 Task: In the  document Angkorwat.epub Add page color 'Olive'Olive . Insert watermark . Insert watermark  Relience Apply Font Style in watermark Nunito; font size  111 and place the watermark  Diagonally 
Action: Mouse moved to (49, 75)
Screenshot: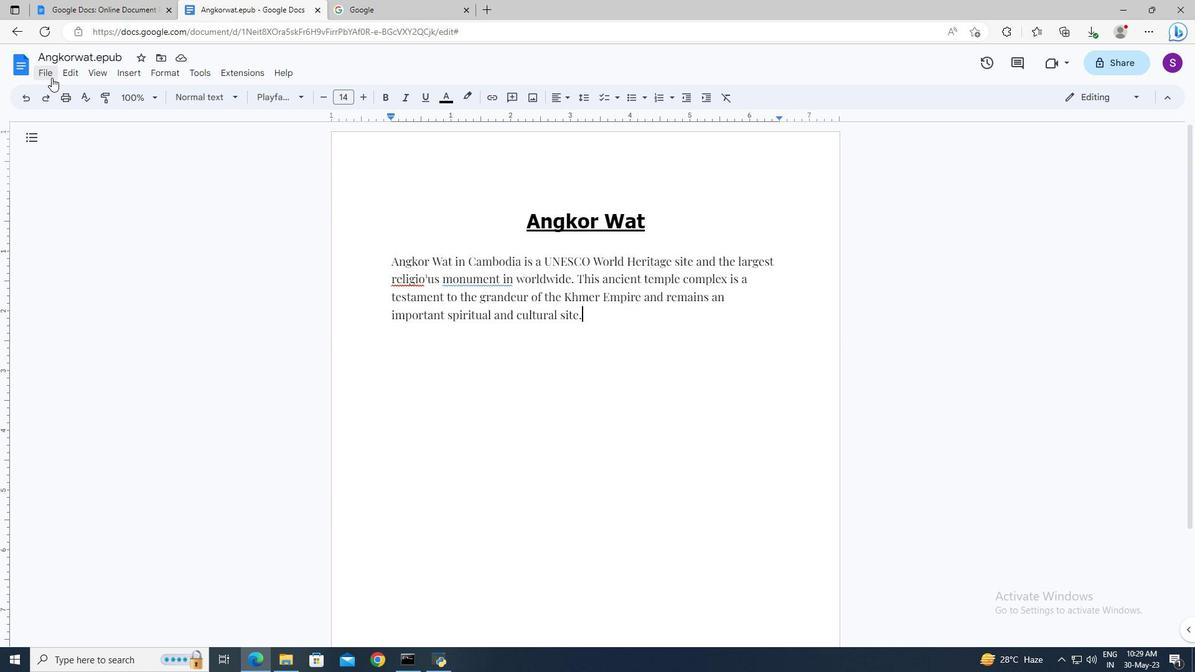 
Action: Mouse pressed left at (49, 75)
Screenshot: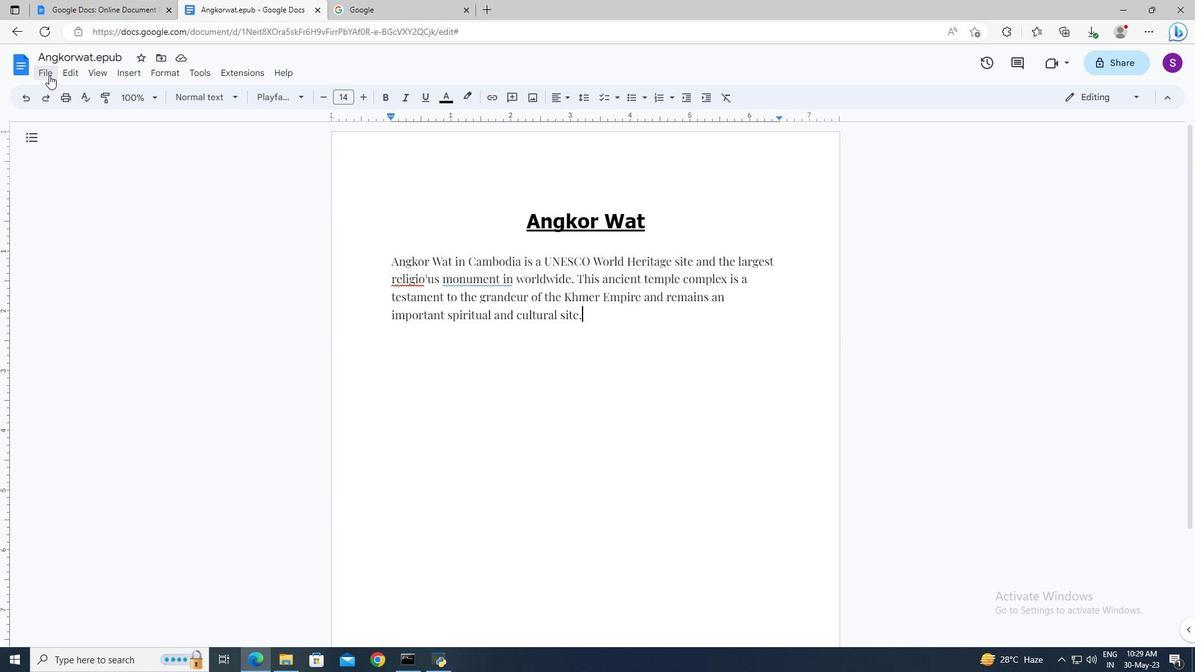 
Action: Mouse moved to (104, 408)
Screenshot: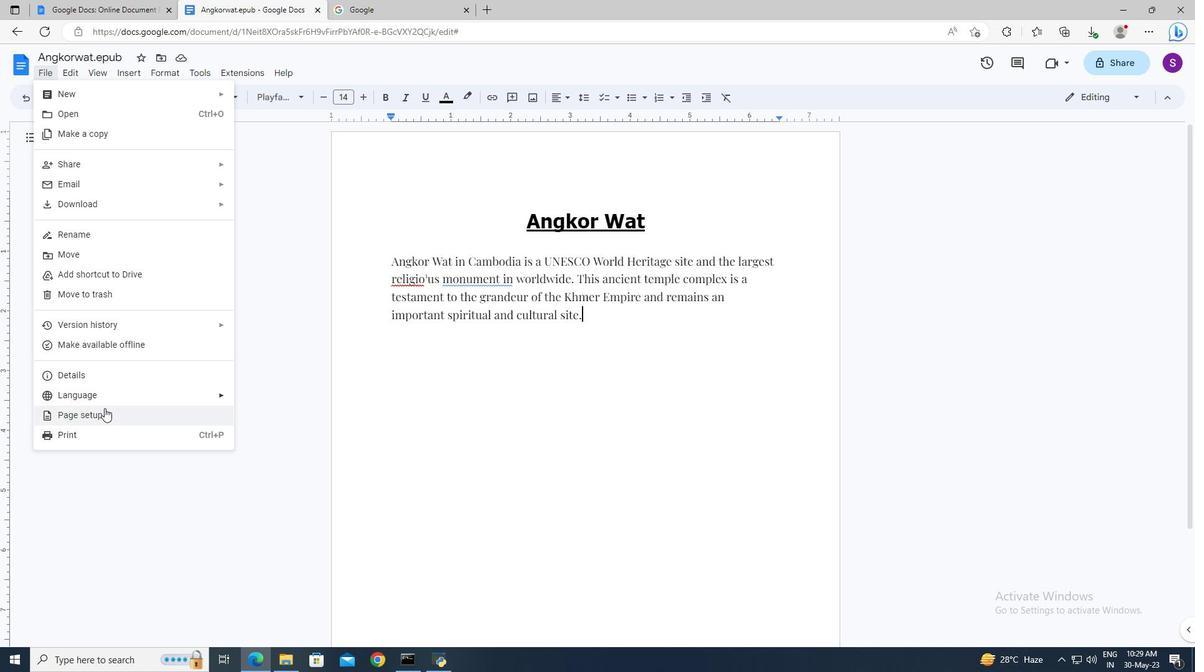 
Action: Mouse pressed left at (104, 408)
Screenshot: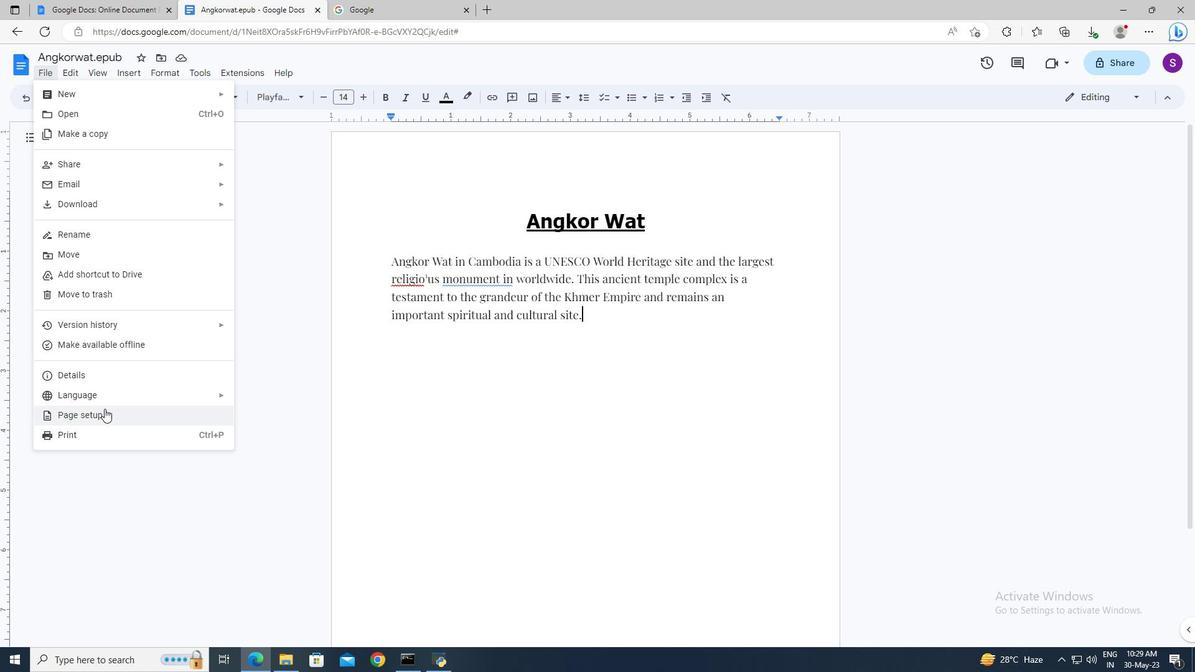
Action: Mouse moved to (495, 422)
Screenshot: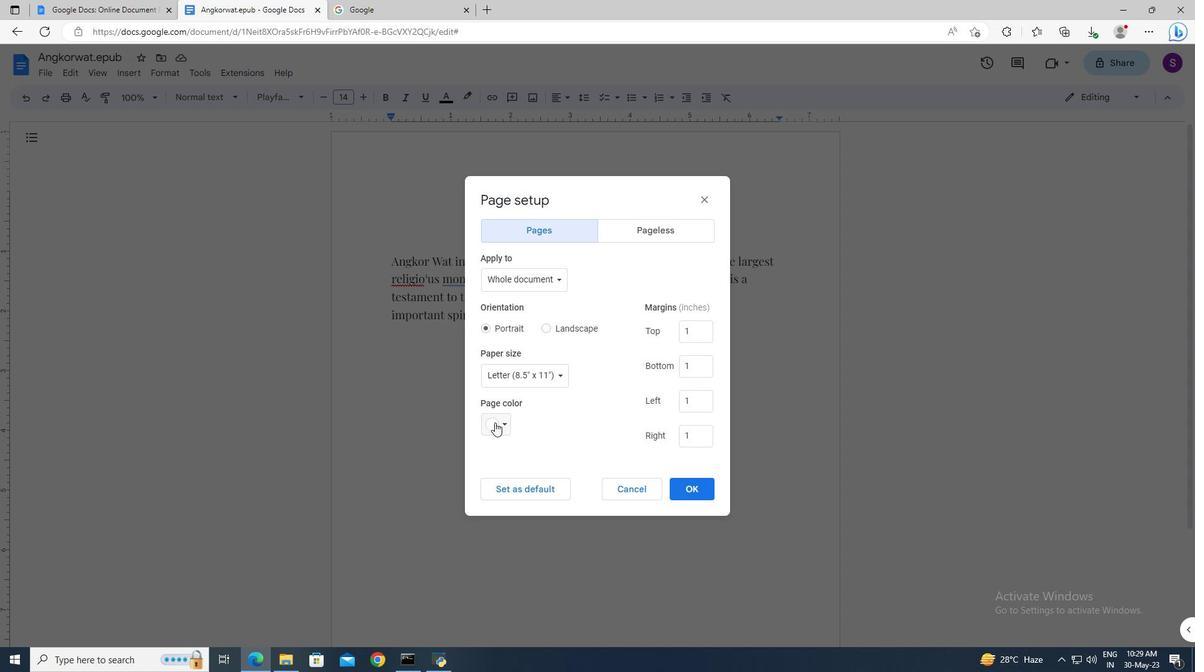 
Action: Mouse pressed left at (495, 422)
Screenshot: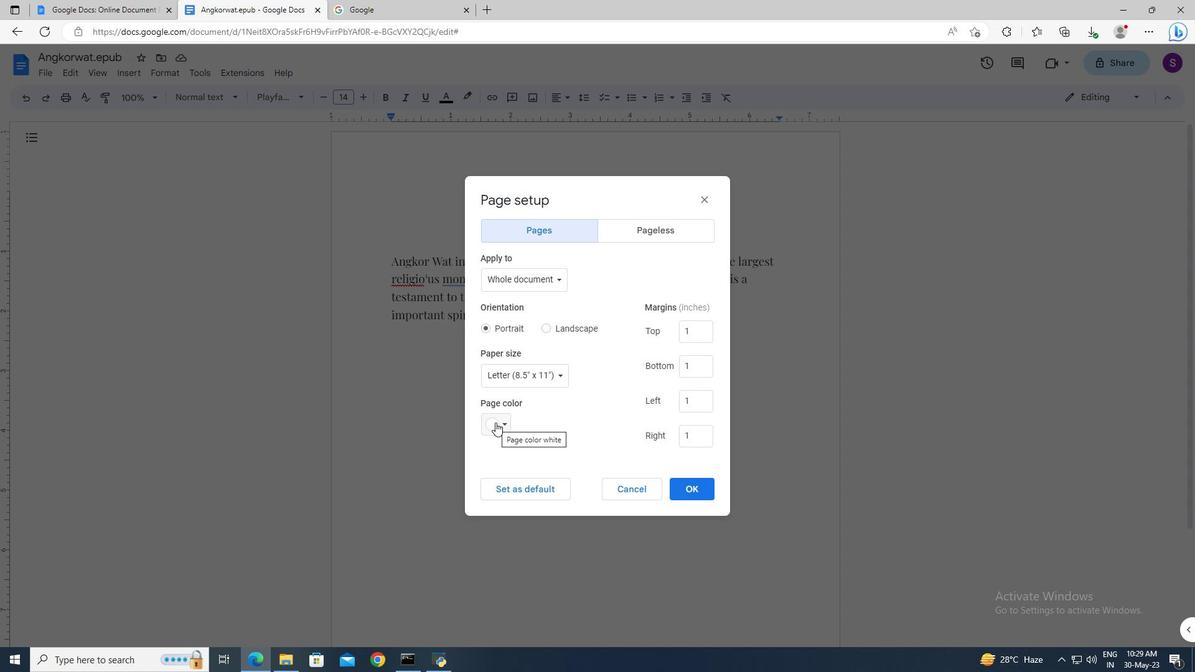 
Action: Mouse moved to (493, 580)
Screenshot: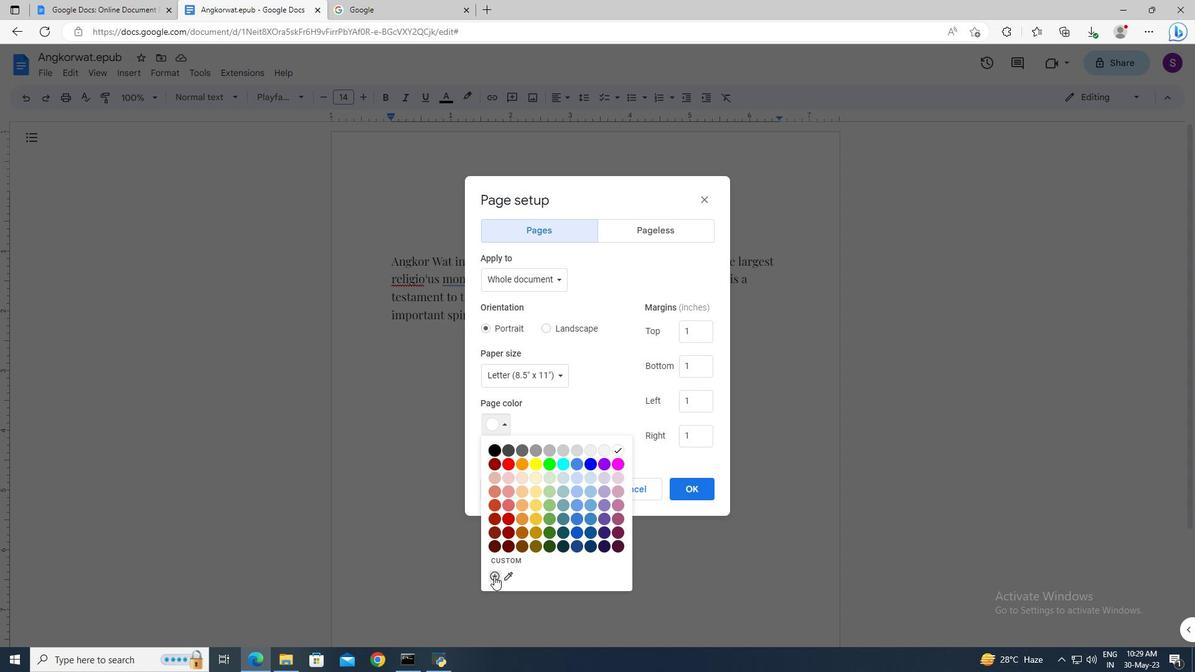 
Action: Mouse pressed left at (493, 580)
Screenshot: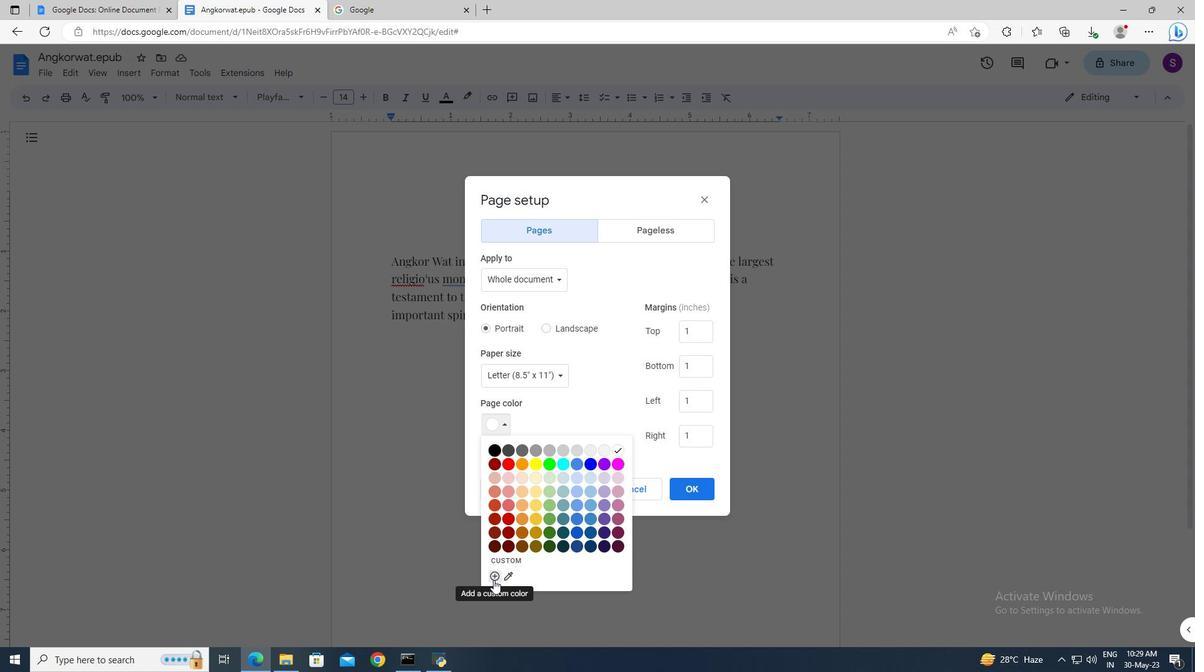 
Action: Mouse moved to (380, 5)
Screenshot: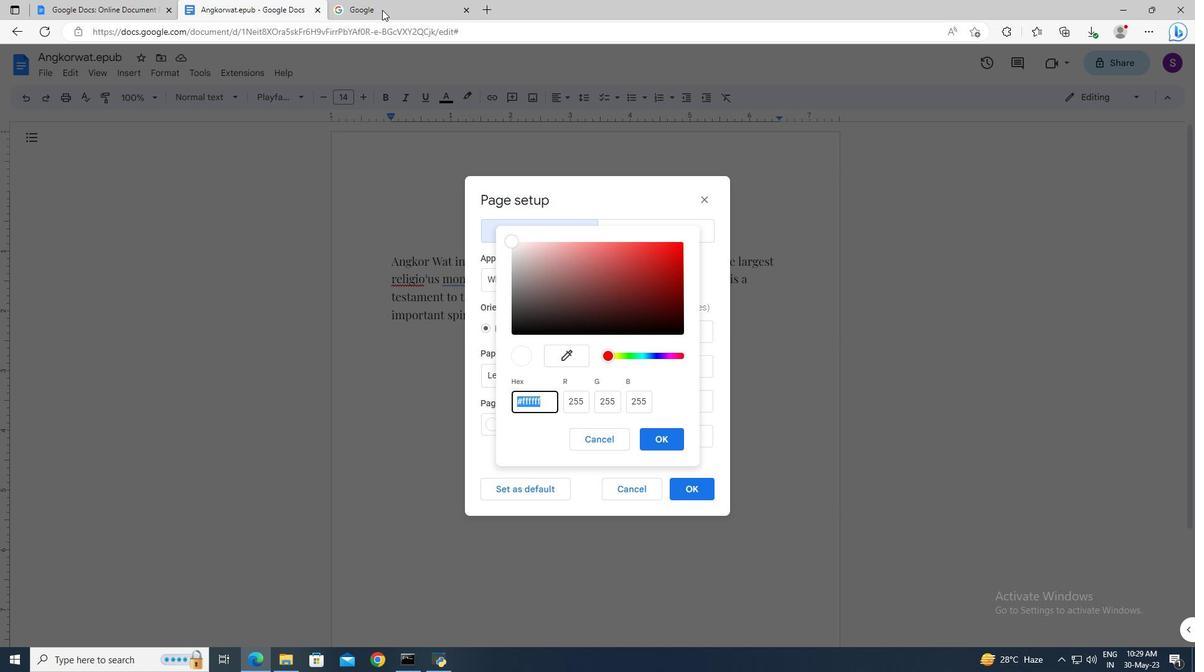
Action: Mouse pressed left at (380, 5)
Screenshot: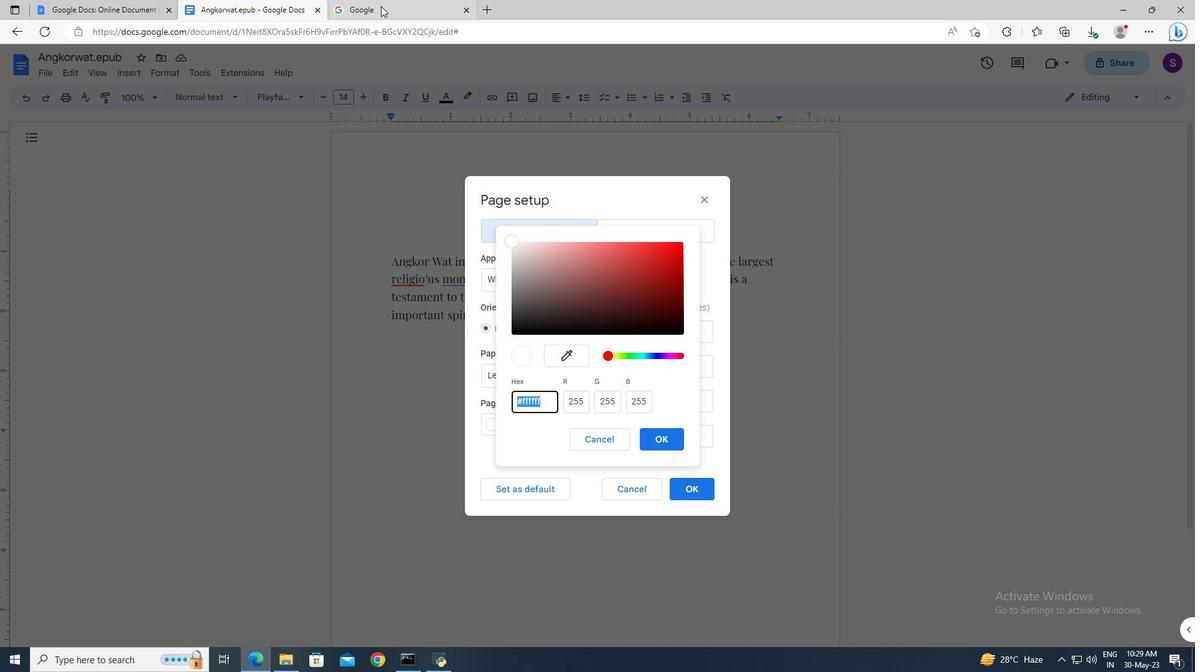 
Action: Mouse moved to (388, 97)
Screenshot: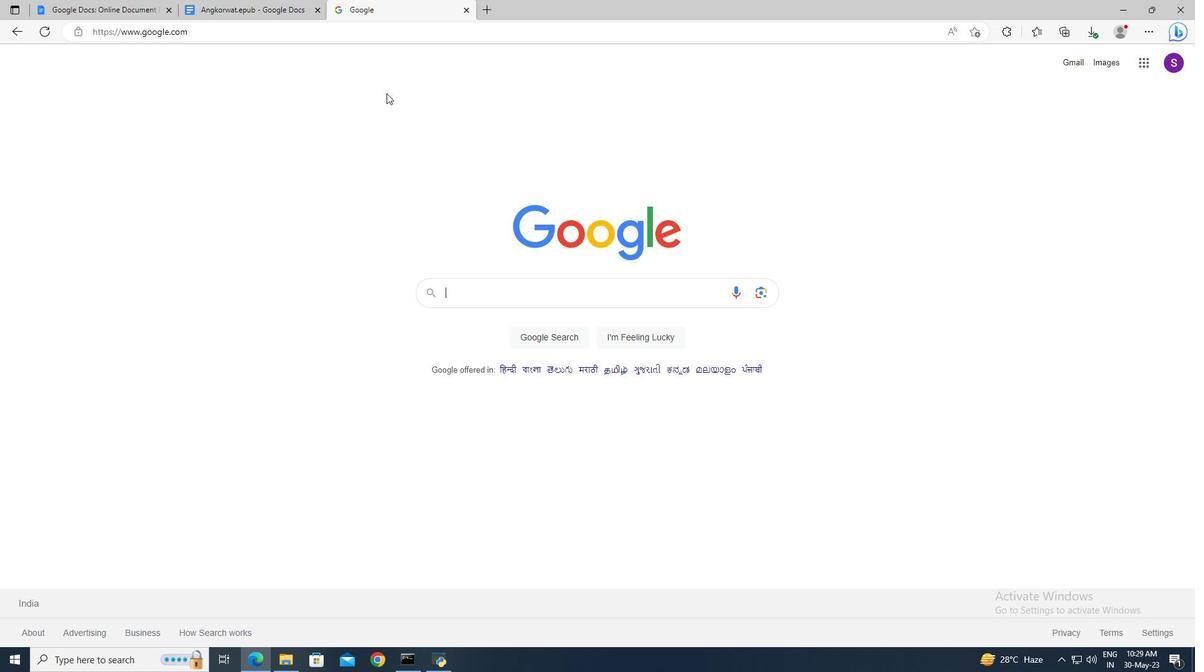 
Action: Key pressed olie<Key.space>colour<Key.space>rgb<Key.space><Key.enter>
Screenshot: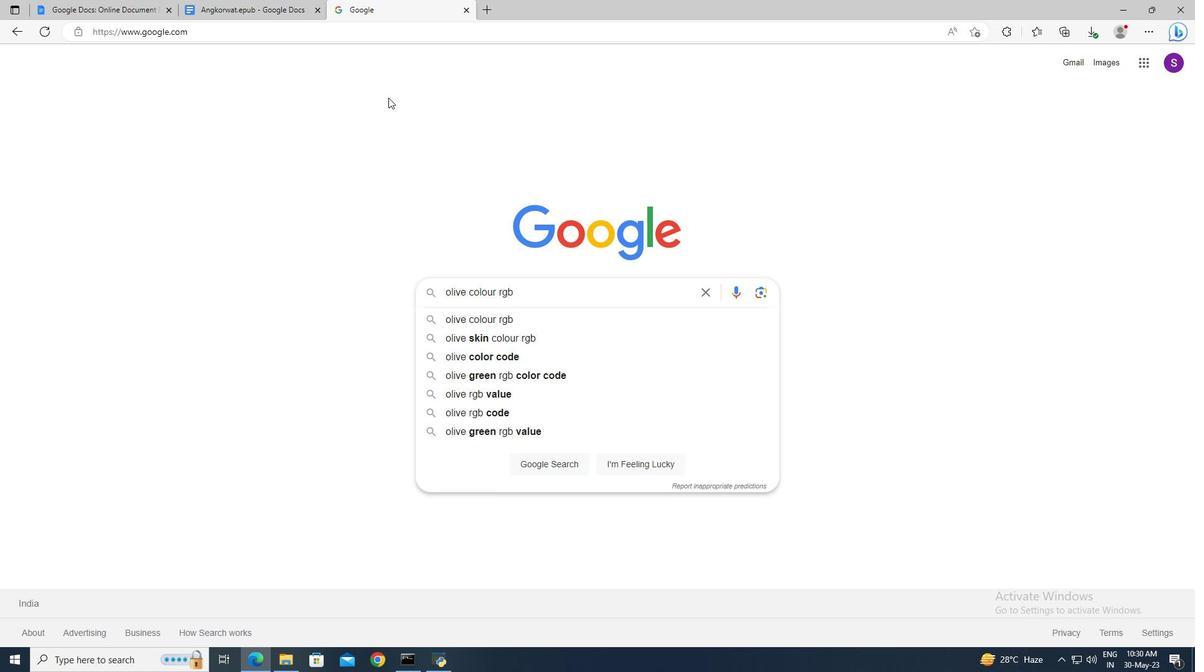 
Action: Mouse scrolled (388, 97) with delta (0, 0)
Screenshot: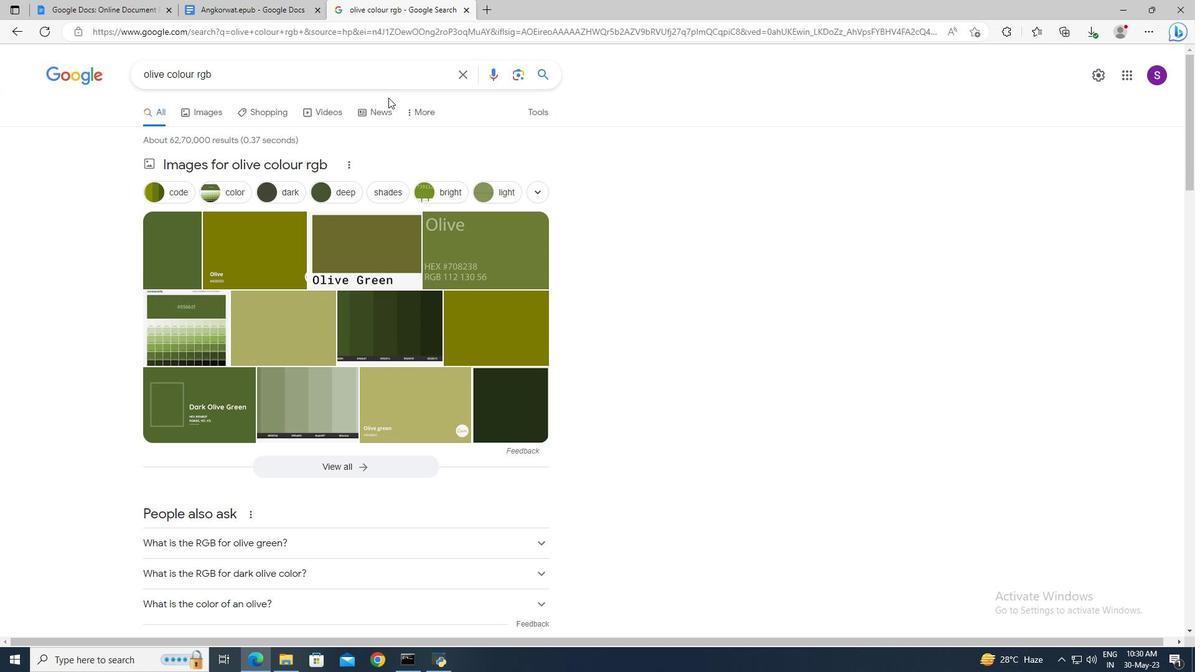 
Action: Mouse scrolled (388, 97) with delta (0, 0)
Screenshot: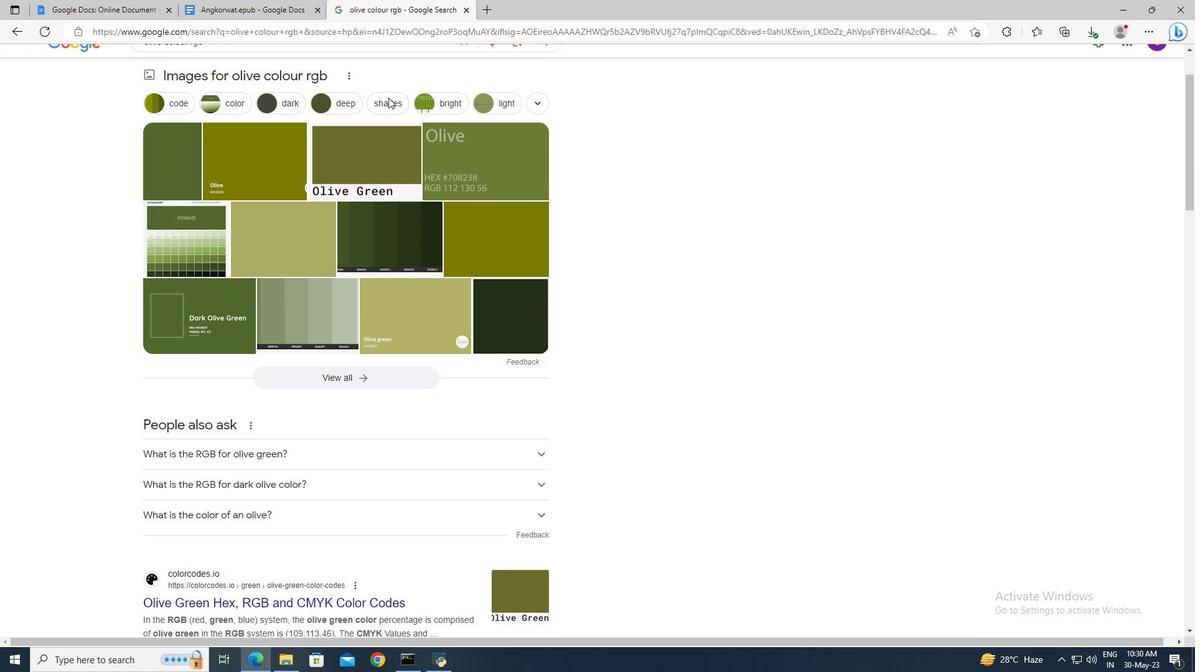 
Action: Mouse moved to (366, 359)
Screenshot: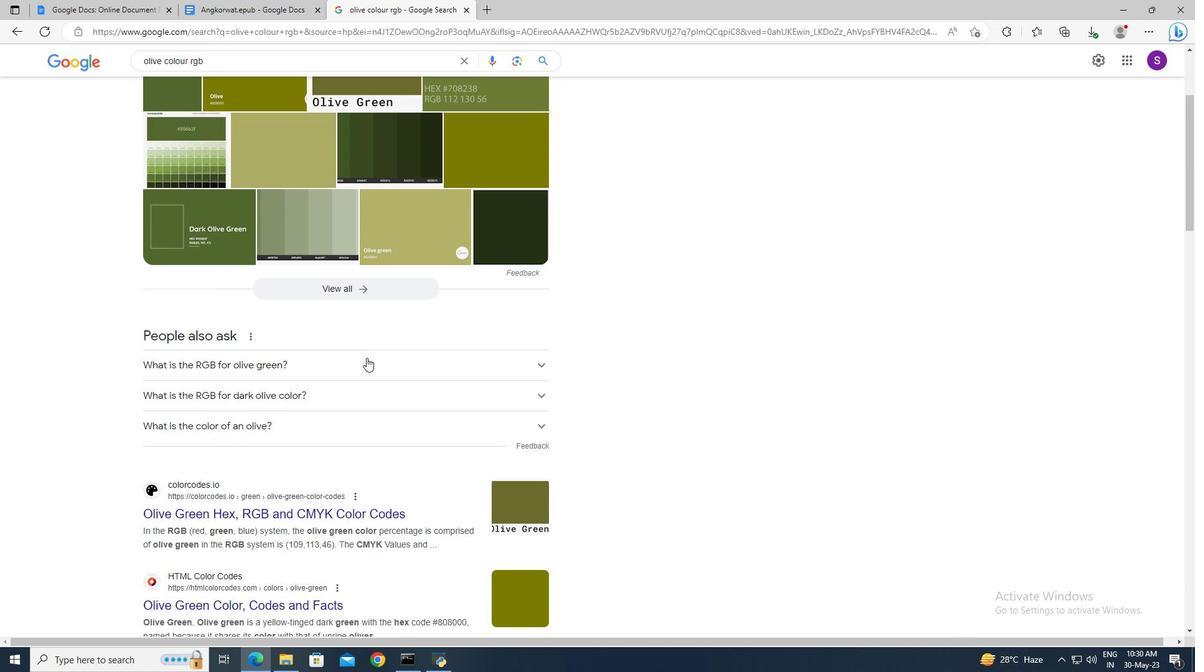 
Action: Mouse pressed left at (366, 359)
Screenshot: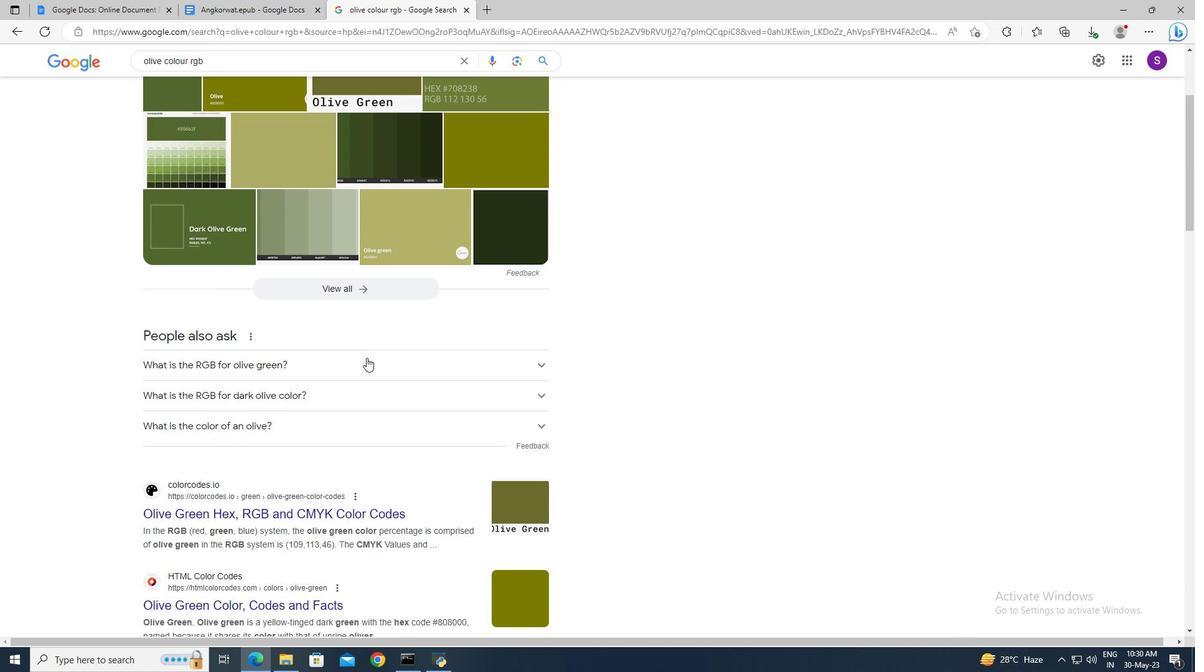 
Action: Mouse moved to (439, 439)
Screenshot: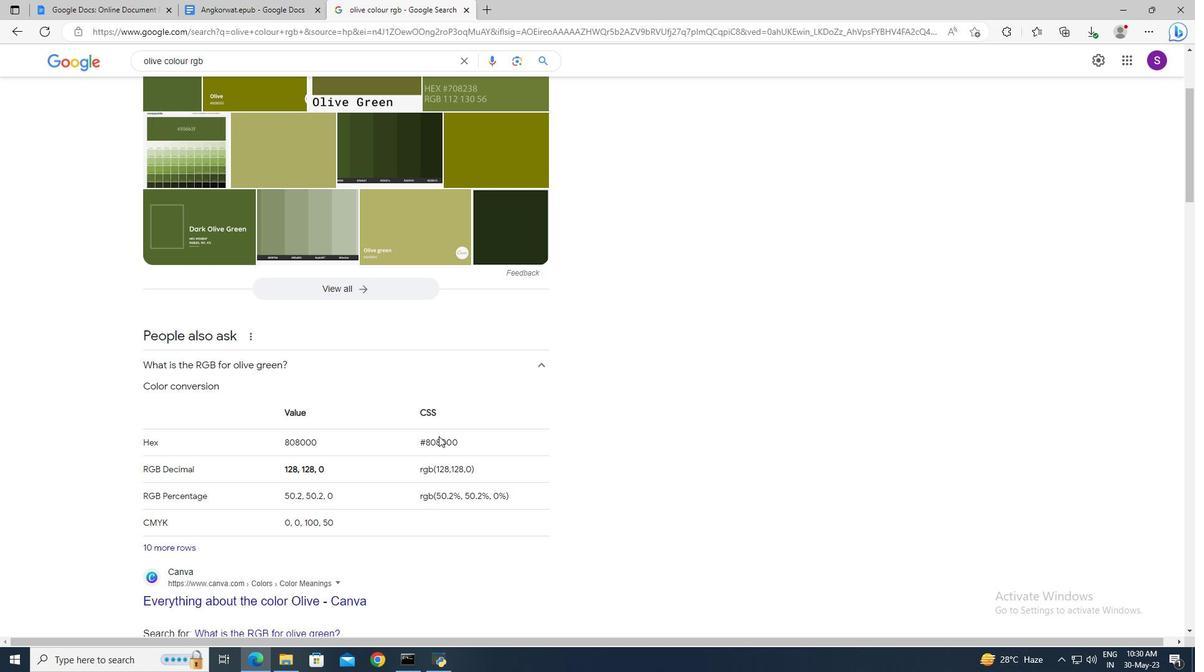 
Action: Mouse pressed left at (439, 439)
Screenshot: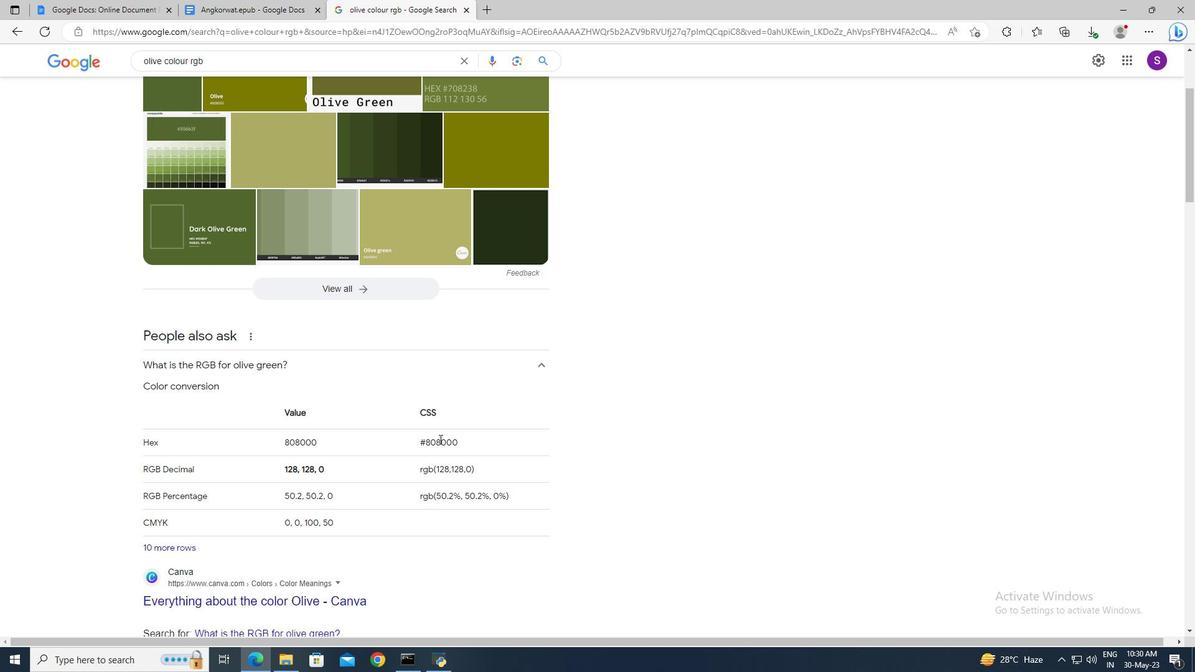 
Action: Mouse pressed left at (439, 439)
Screenshot: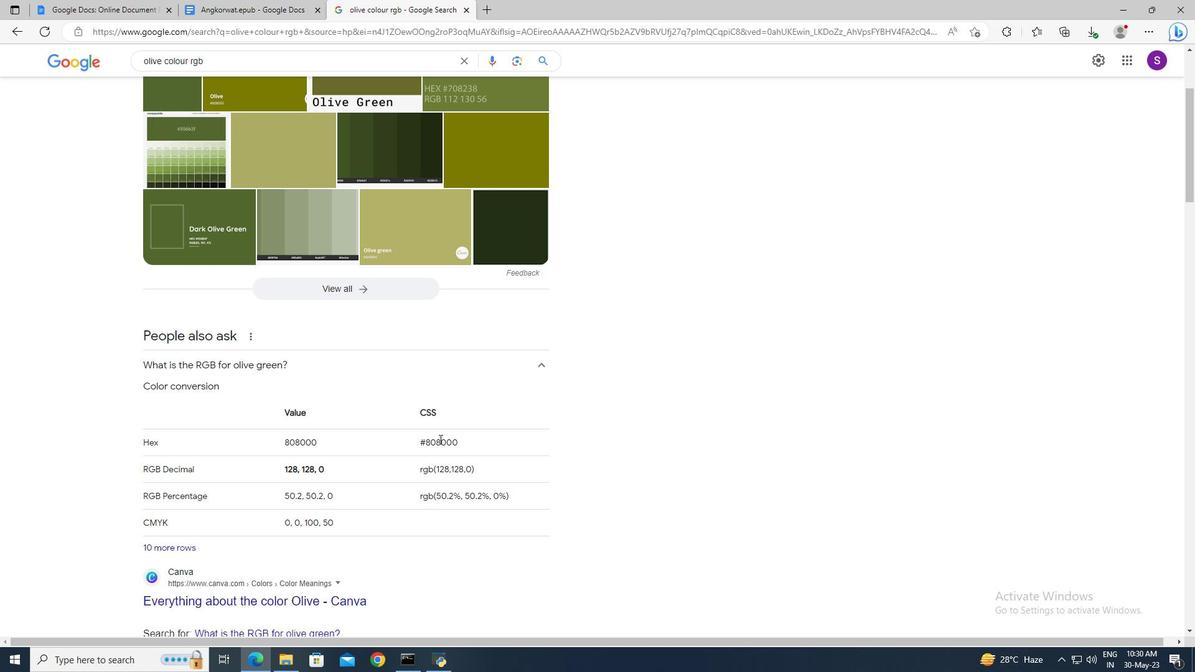 
Action: Key pressed ctrl+C<'\x03'>
Screenshot: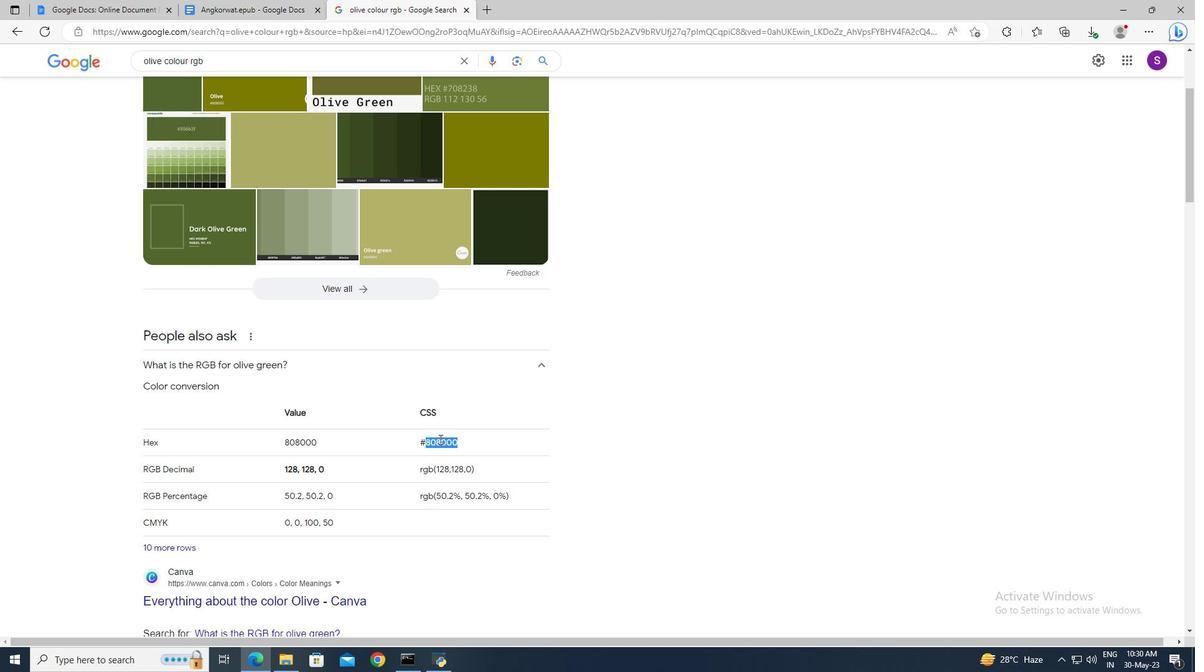 
Action: Mouse moved to (285, 1)
Screenshot: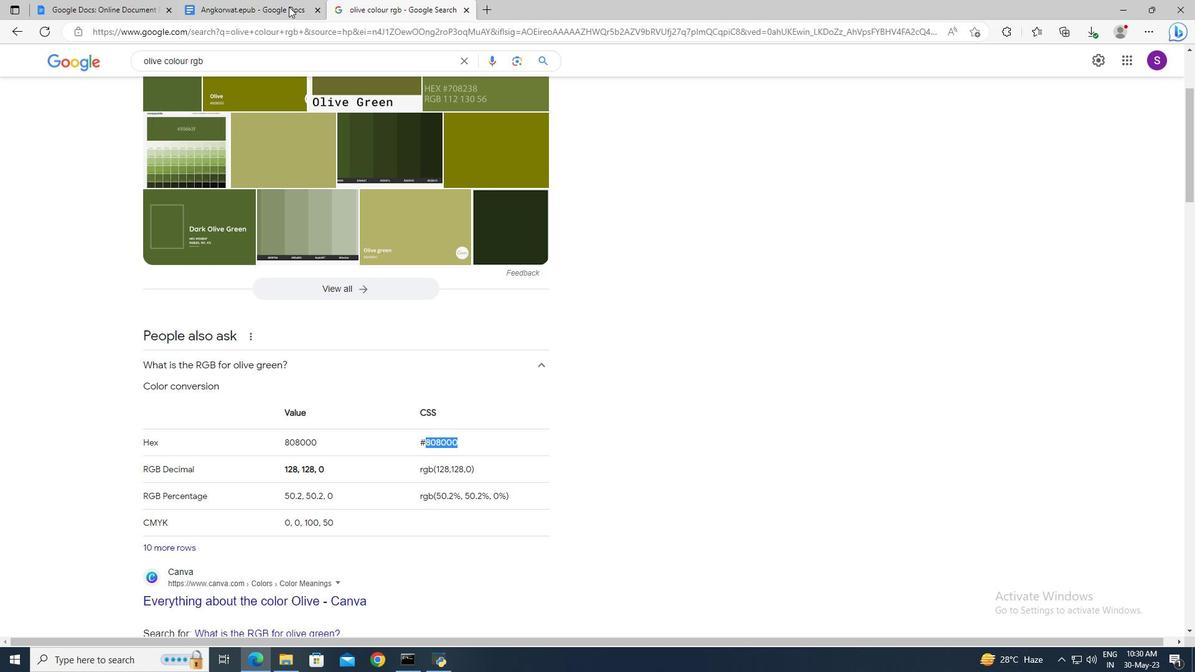 
Action: Mouse pressed left at (285, 1)
Screenshot: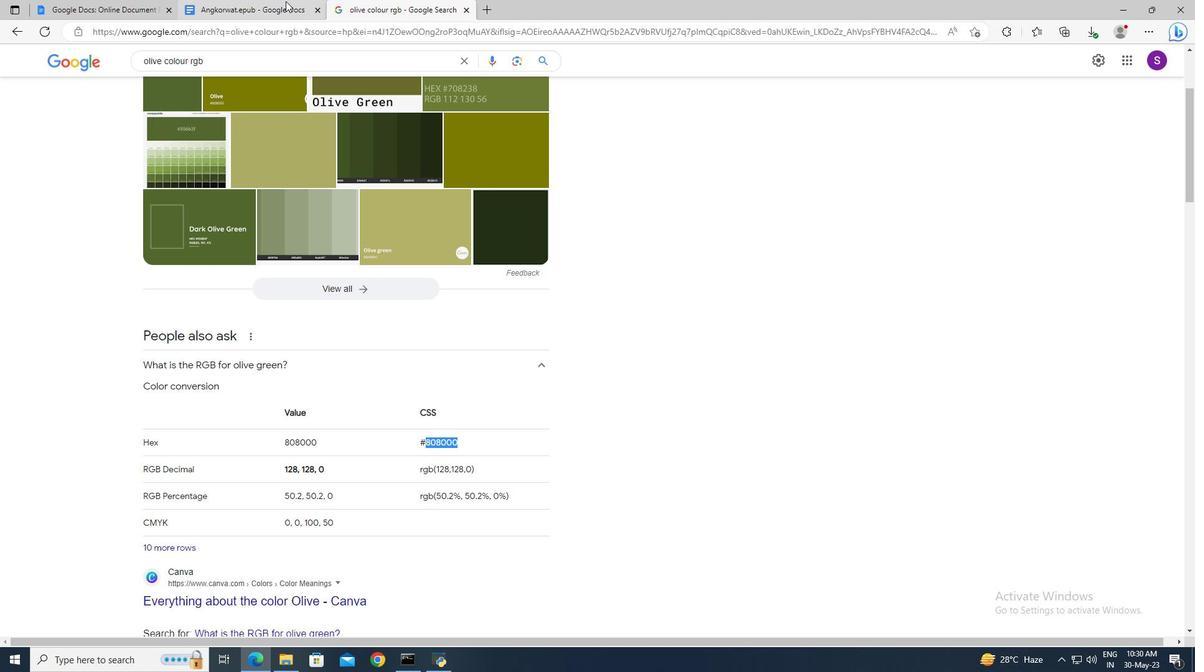 
Action: Mouse moved to (463, 318)
Screenshot: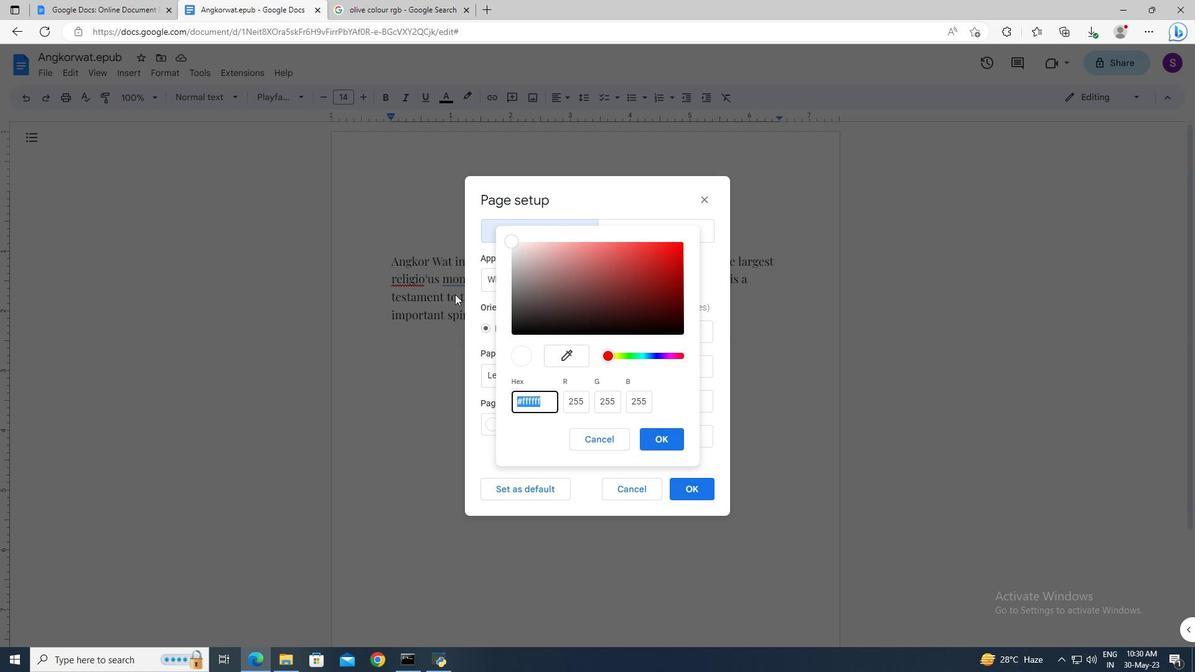 
Action: Key pressed <Key.shift>#ctrl+V
Screenshot: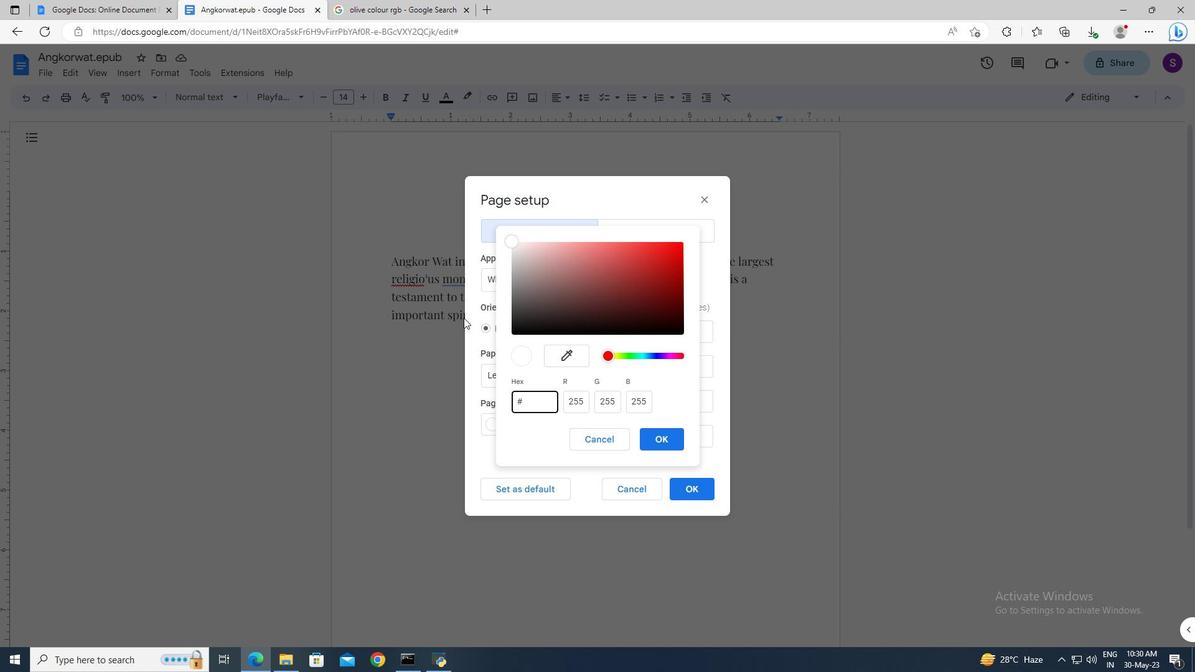 
Action: Mouse moved to (661, 432)
Screenshot: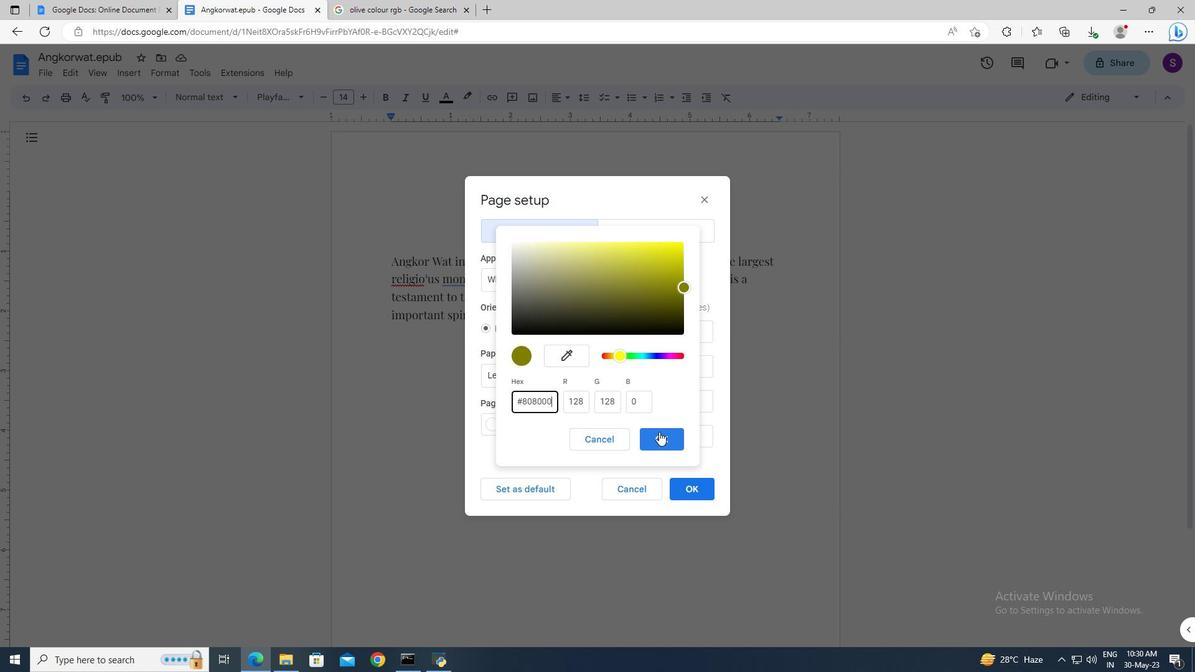 
Action: Mouse pressed left at (661, 432)
Screenshot: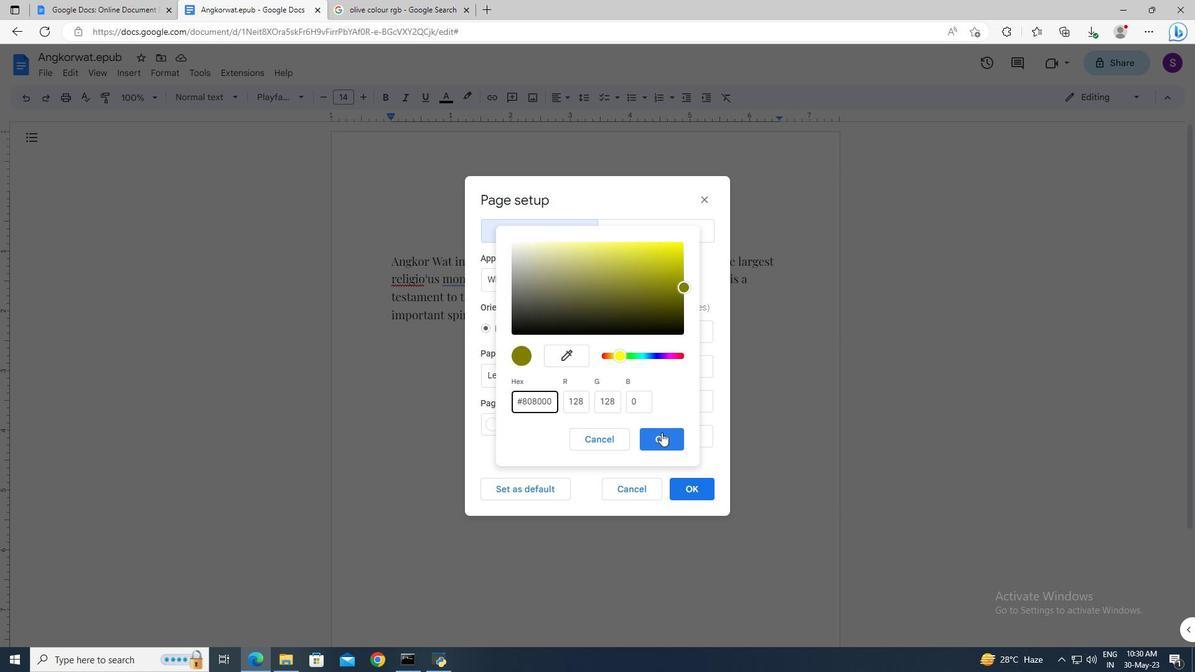 
Action: Mouse moved to (686, 486)
Screenshot: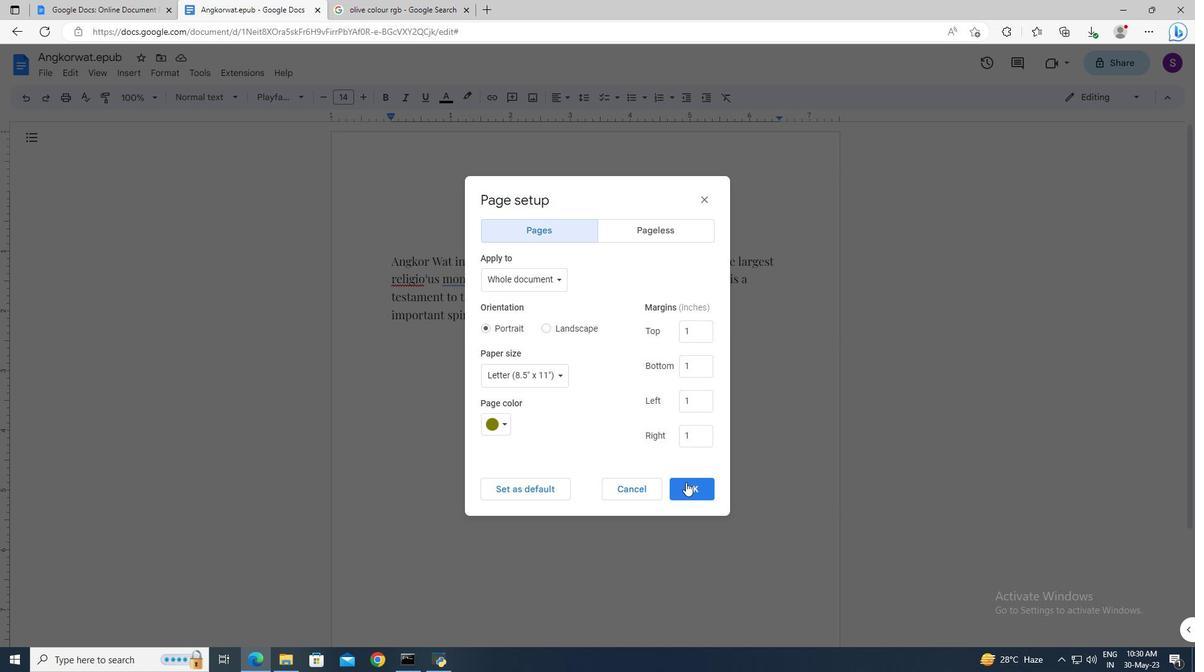 
Action: Mouse pressed left at (686, 486)
Screenshot: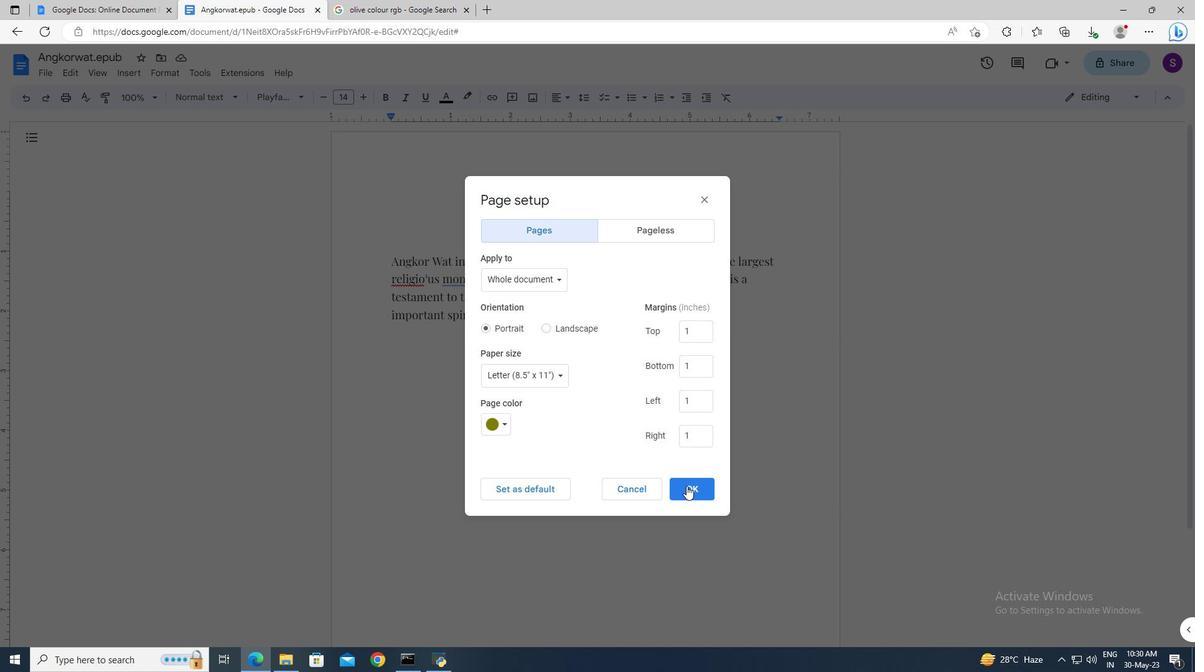 
Action: Mouse moved to (139, 71)
Screenshot: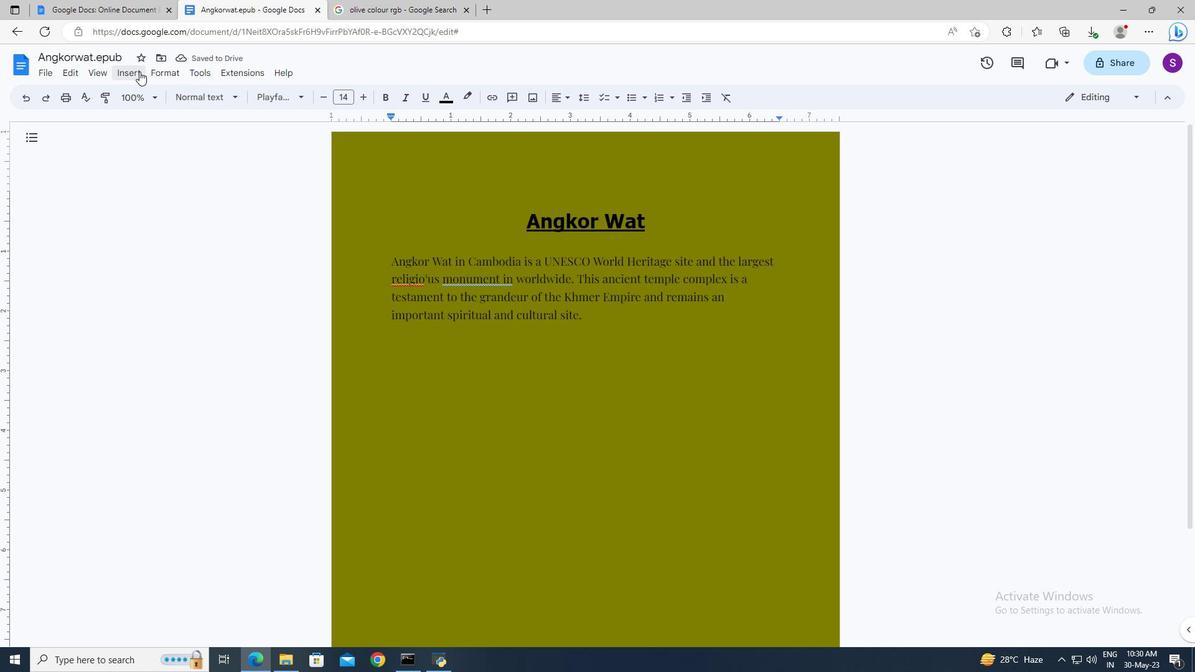 
Action: Mouse pressed left at (139, 71)
Screenshot: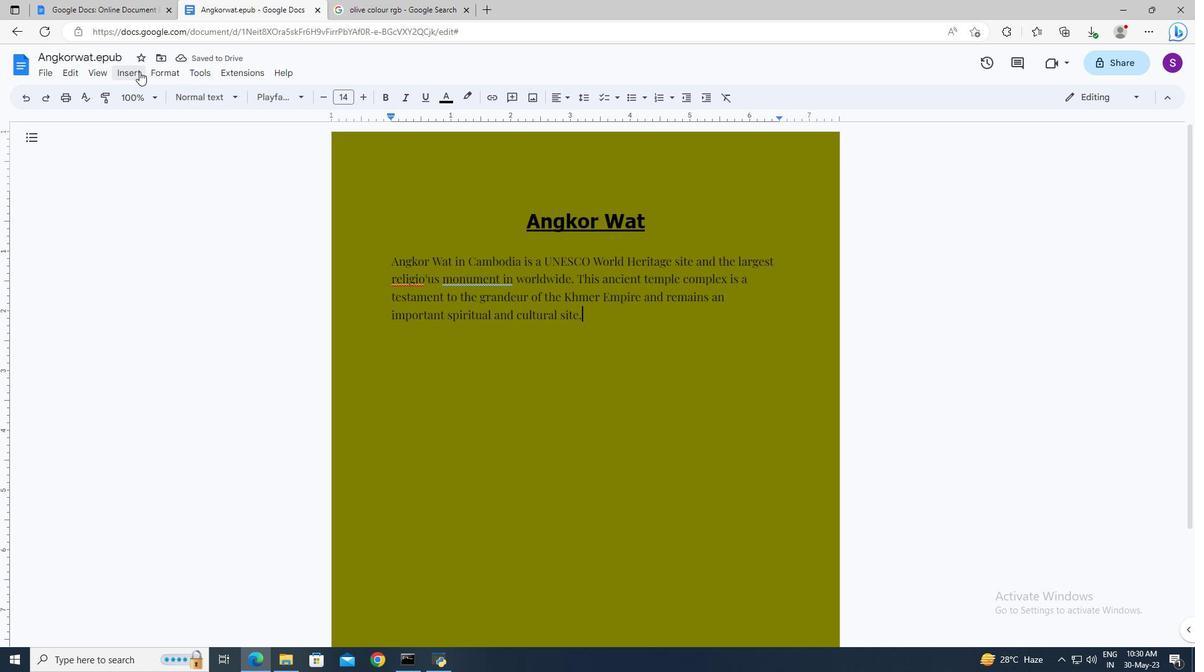
Action: Mouse moved to (175, 368)
Screenshot: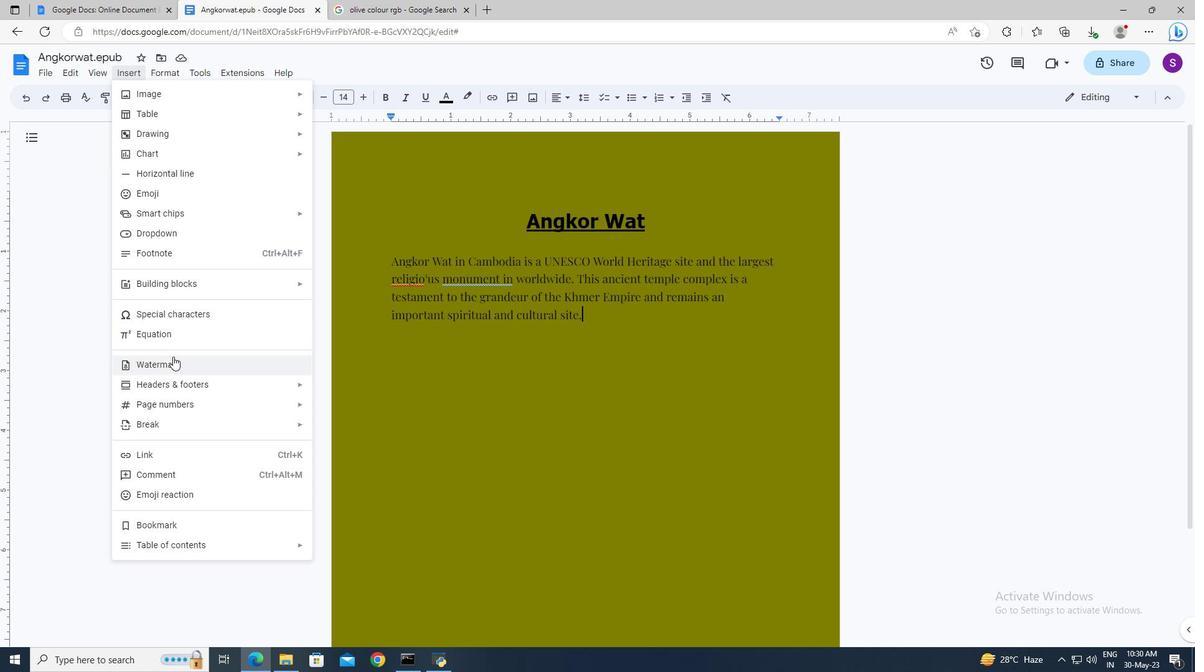 
Action: Mouse pressed left at (175, 368)
Screenshot: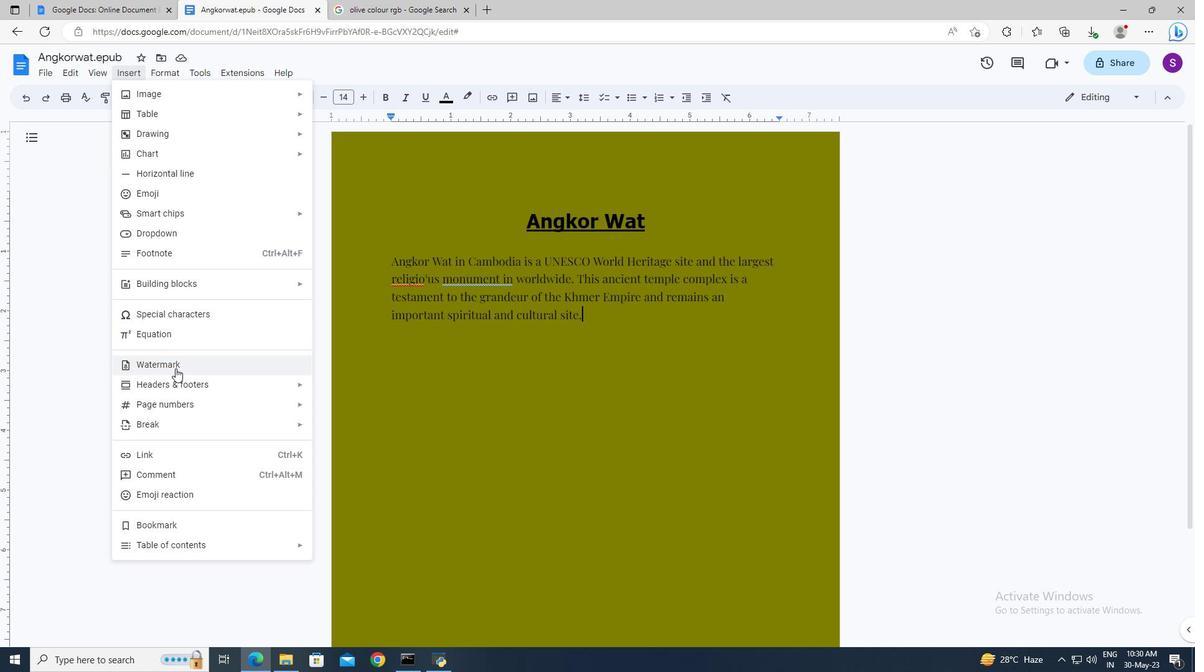 
Action: Mouse moved to (1138, 145)
Screenshot: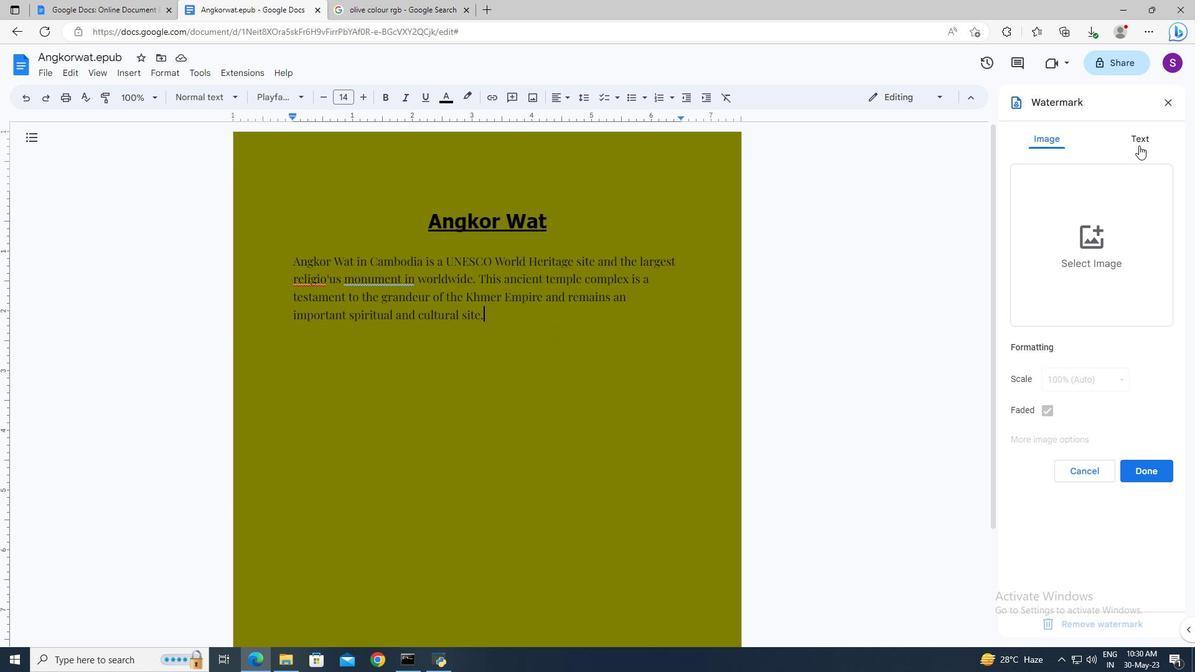 
Action: Mouse pressed left at (1138, 145)
Screenshot: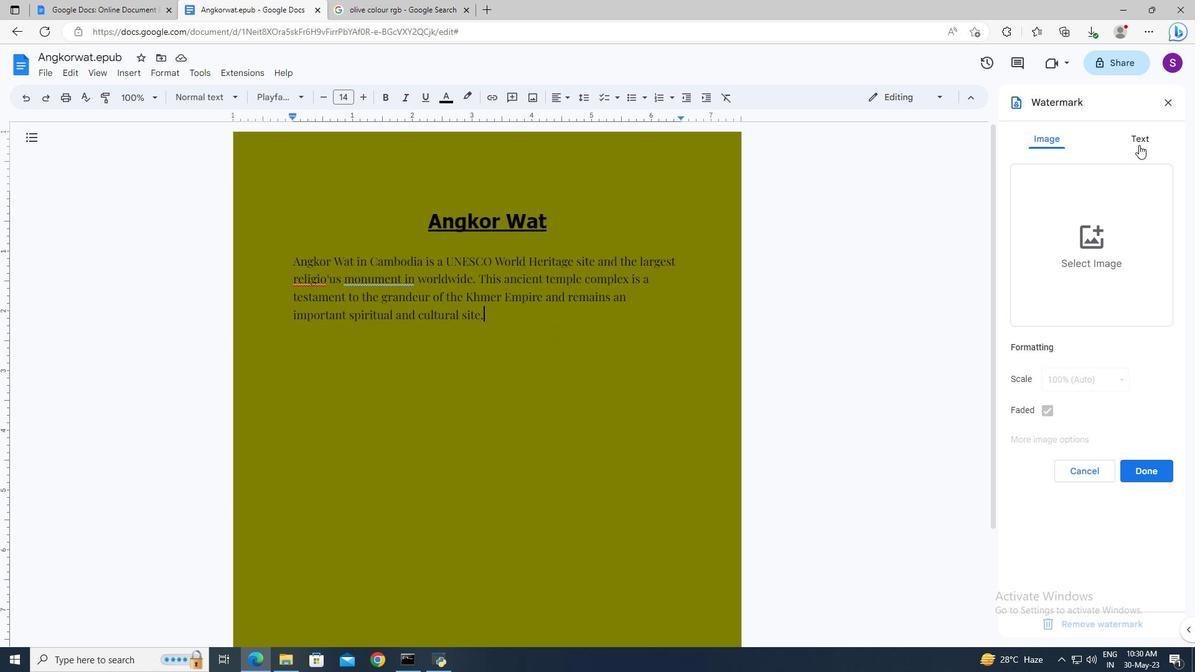 
Action: Mouse moved to (1114, 179)
Screenshot: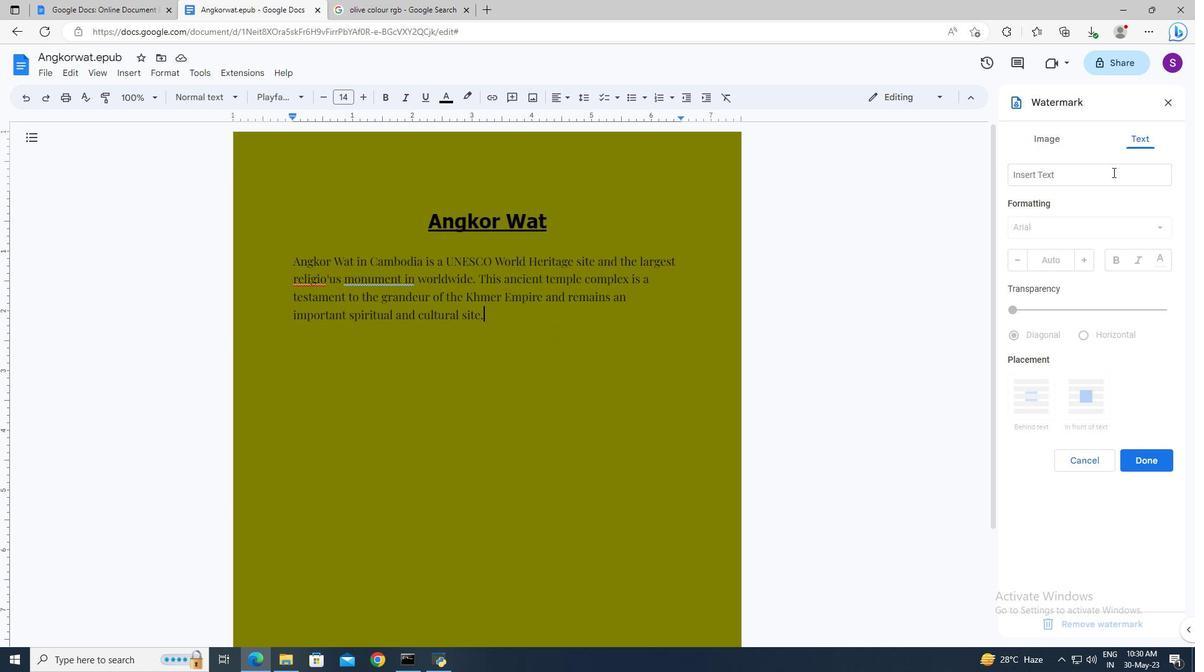
Action: Mouse pressed left at (1114, 179)
Screenshot: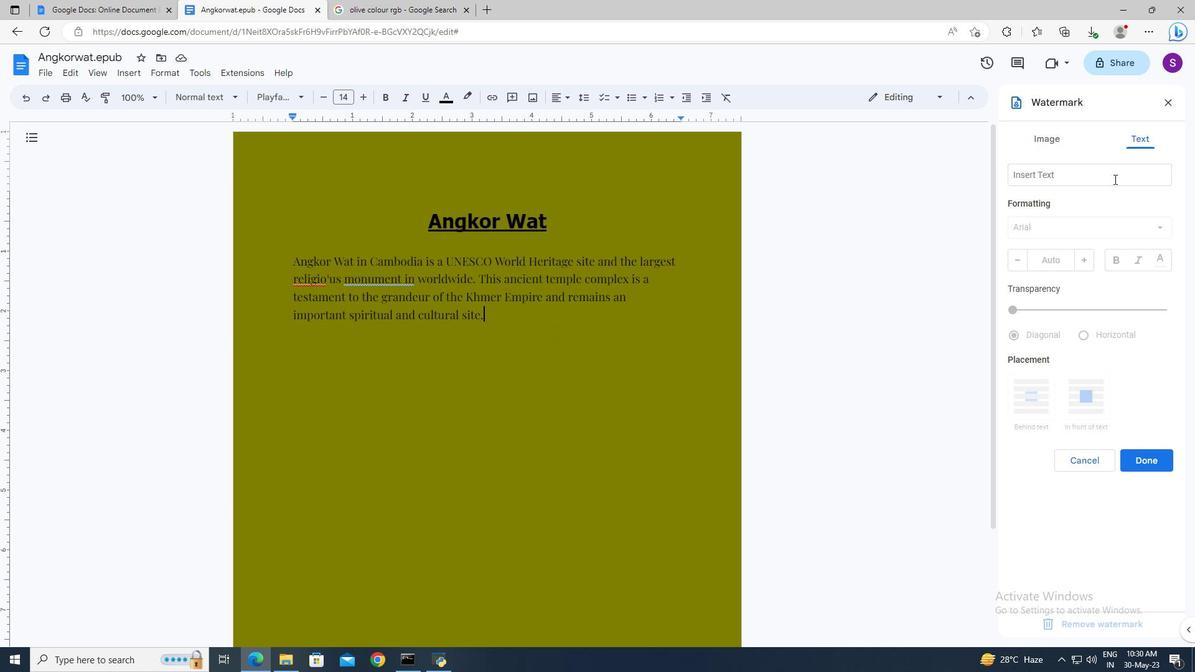 
Action: Mouse moved to (1101, 169)
Screenshot: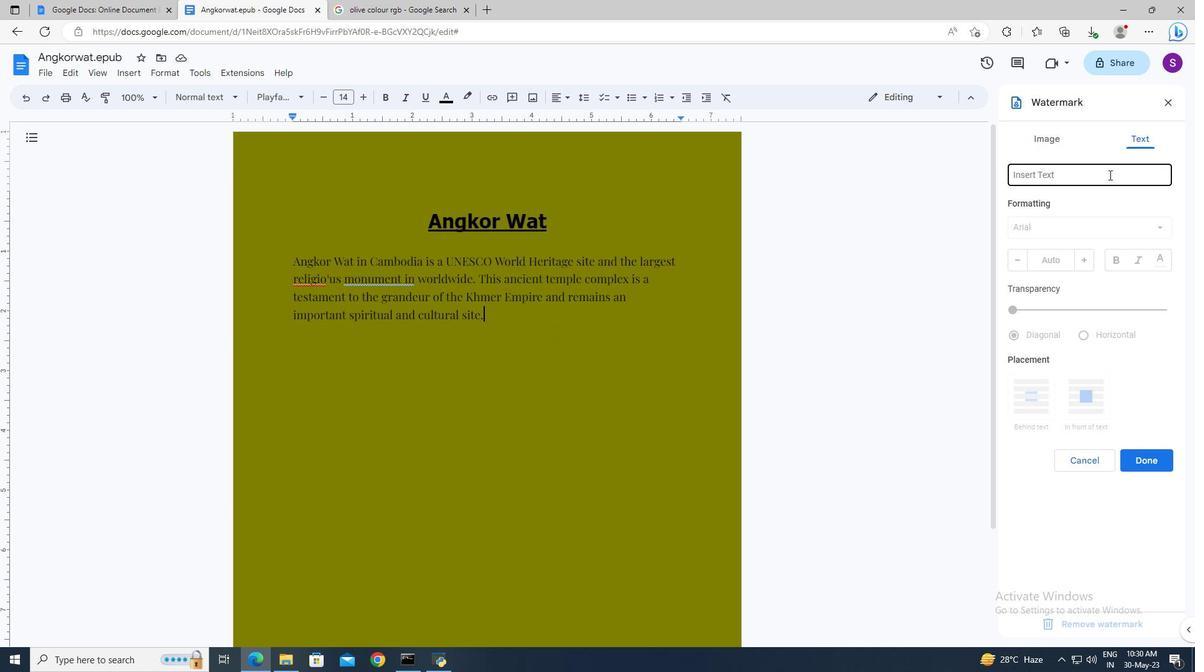 
Action: Key pressed <Key.shift>Relience<Key.enter>
Screenshot: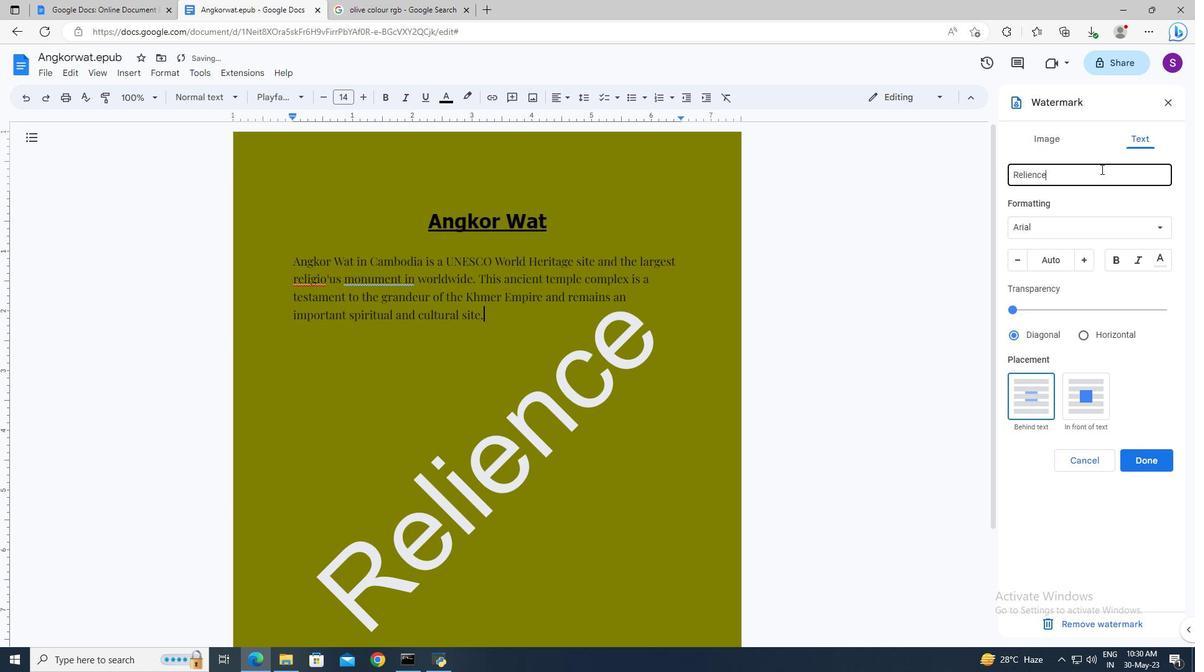 
Action: Mouse moved to (1114, 231)
Screenshot: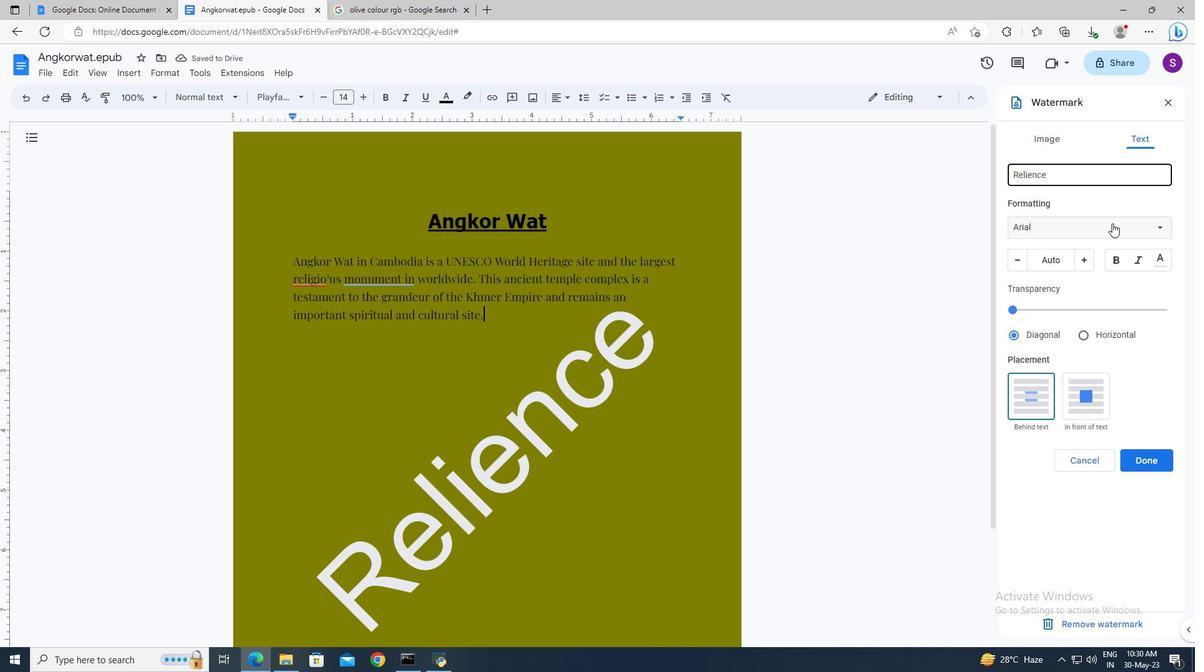 
Action: Mouse pressed left at (1114, 231)
Screenshot: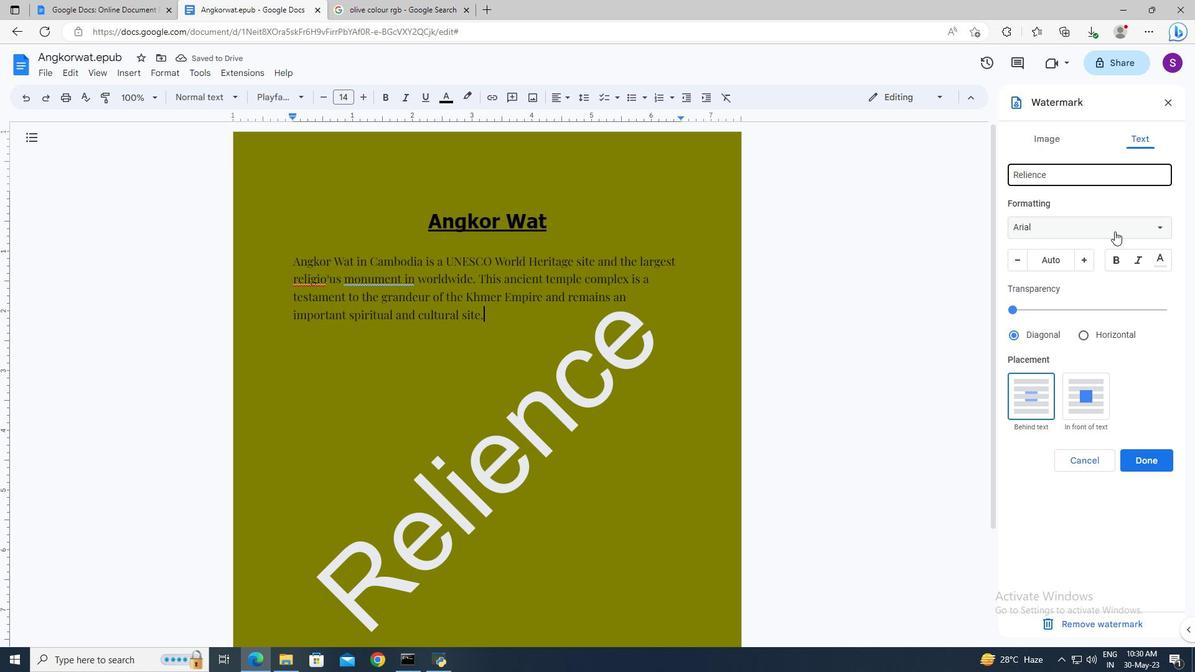 
Action: Mouse moved to (1088, 456)
Screenshot: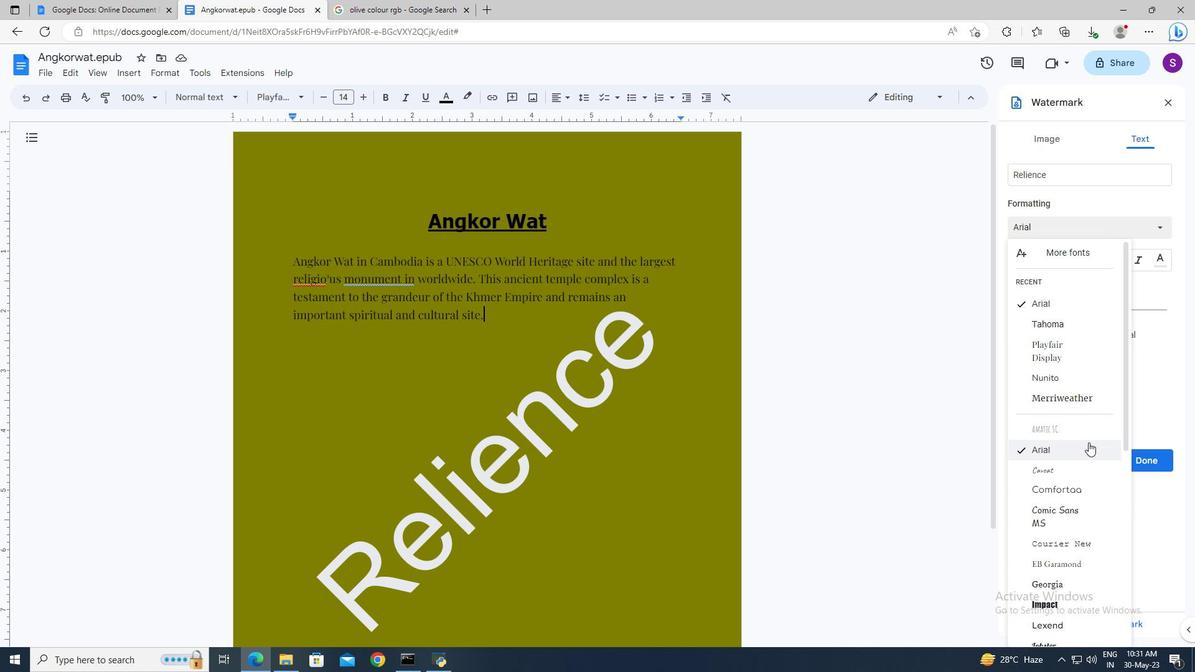 
Action: Mouse scrolled (1088, 454) with delta (0, 0)
Screenshot: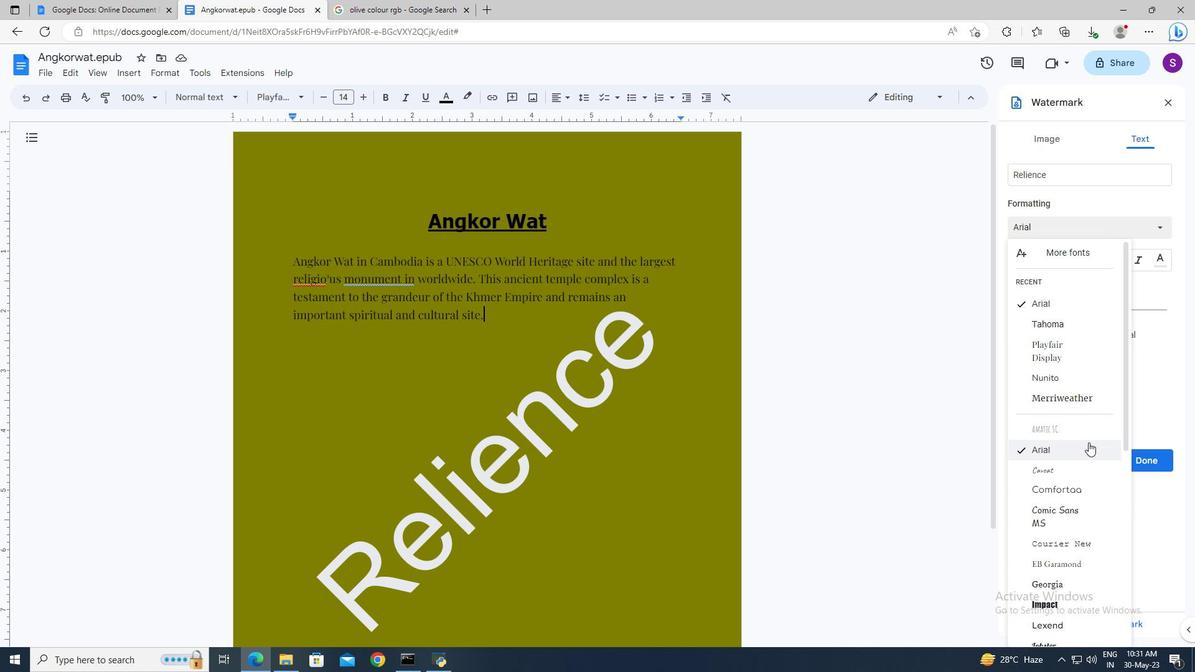 
Action: Mouse moved to (1088, 458)
Screenshot: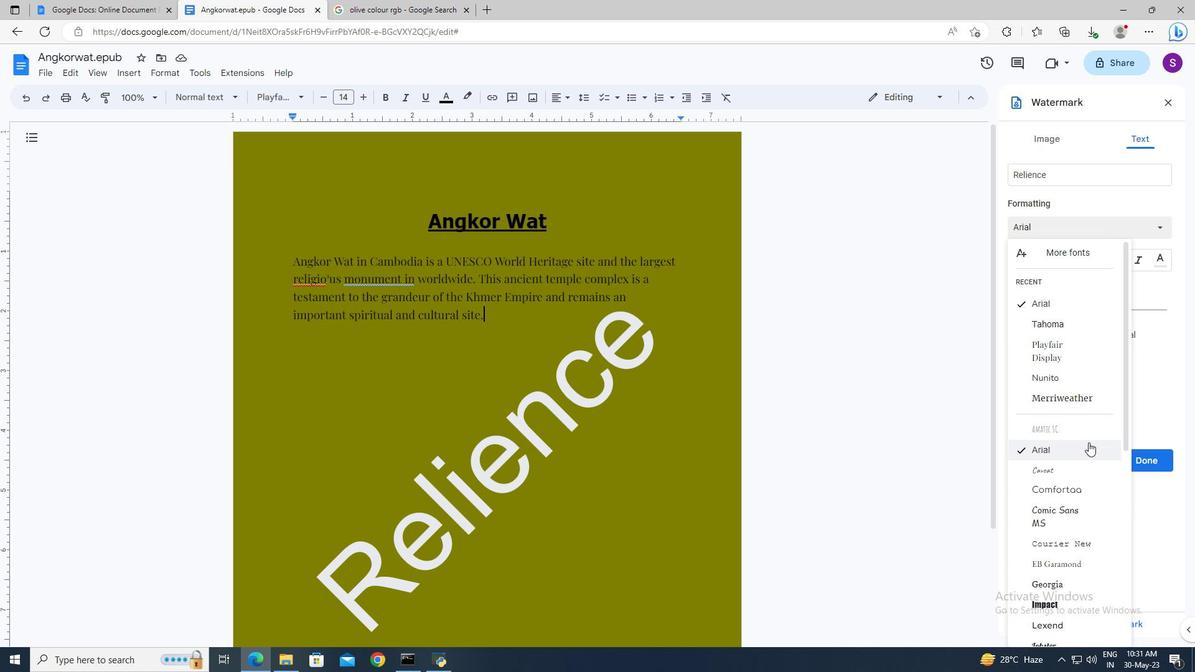 
Action: Mouse scrolled (1088, 457) with delta (0, 0)
Screenshot: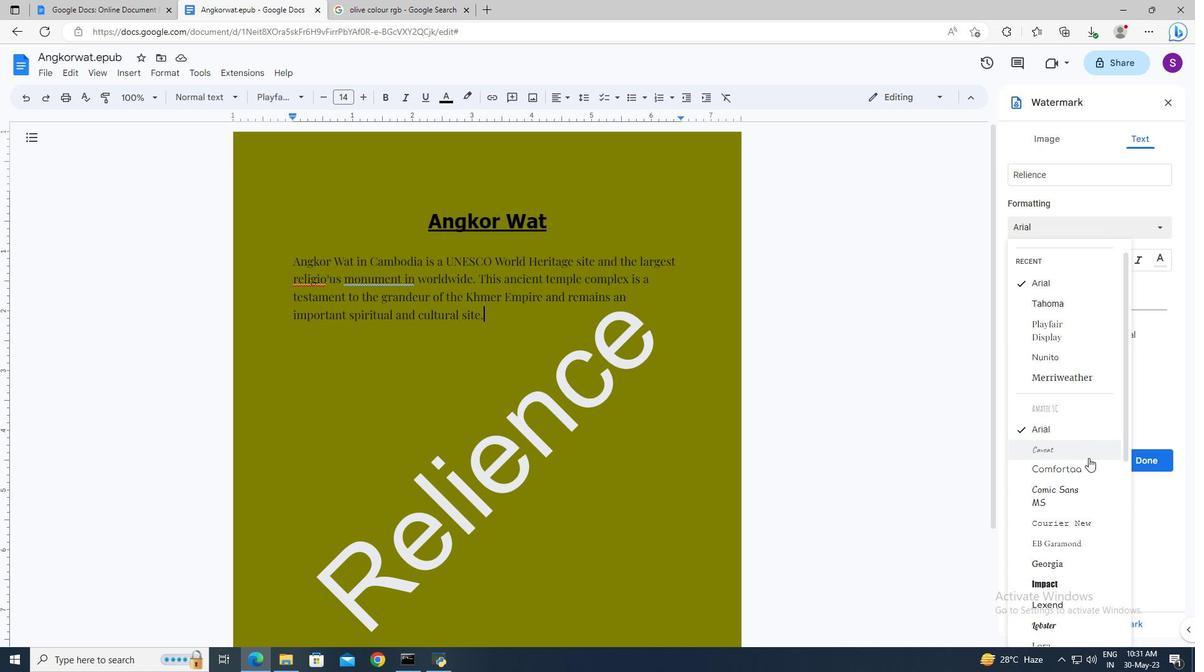 
Action: Mouse moved to (1053, 603)
Screenshot: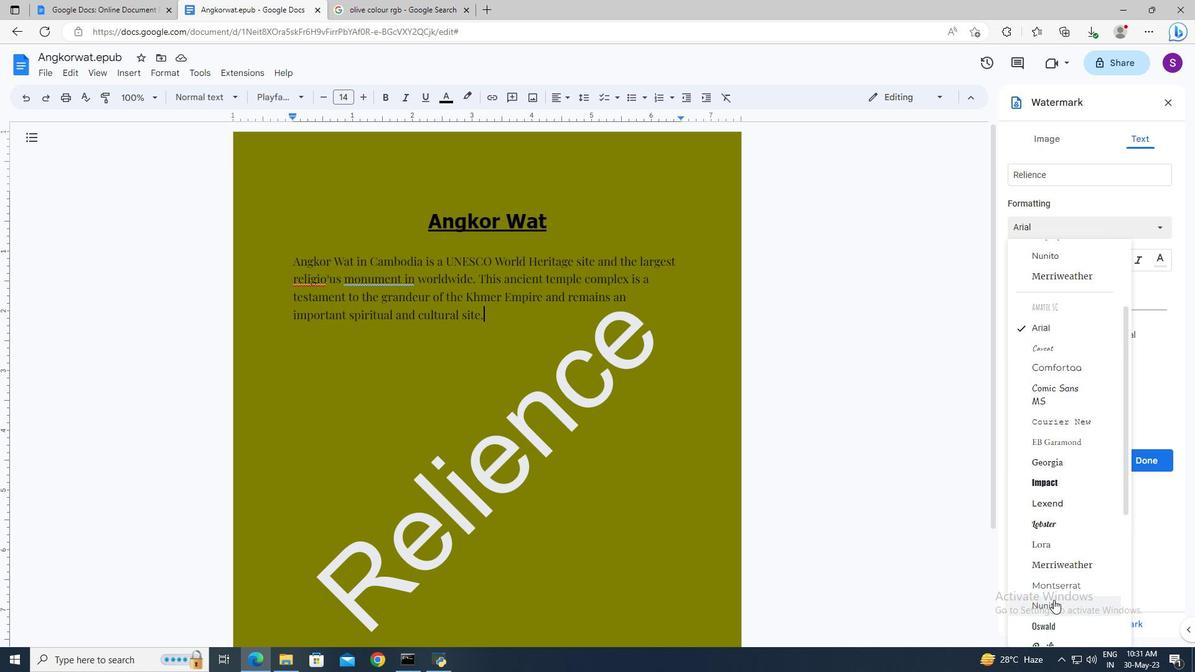 
Action: Mouse pressed left at (1053, 603)
Screenshot: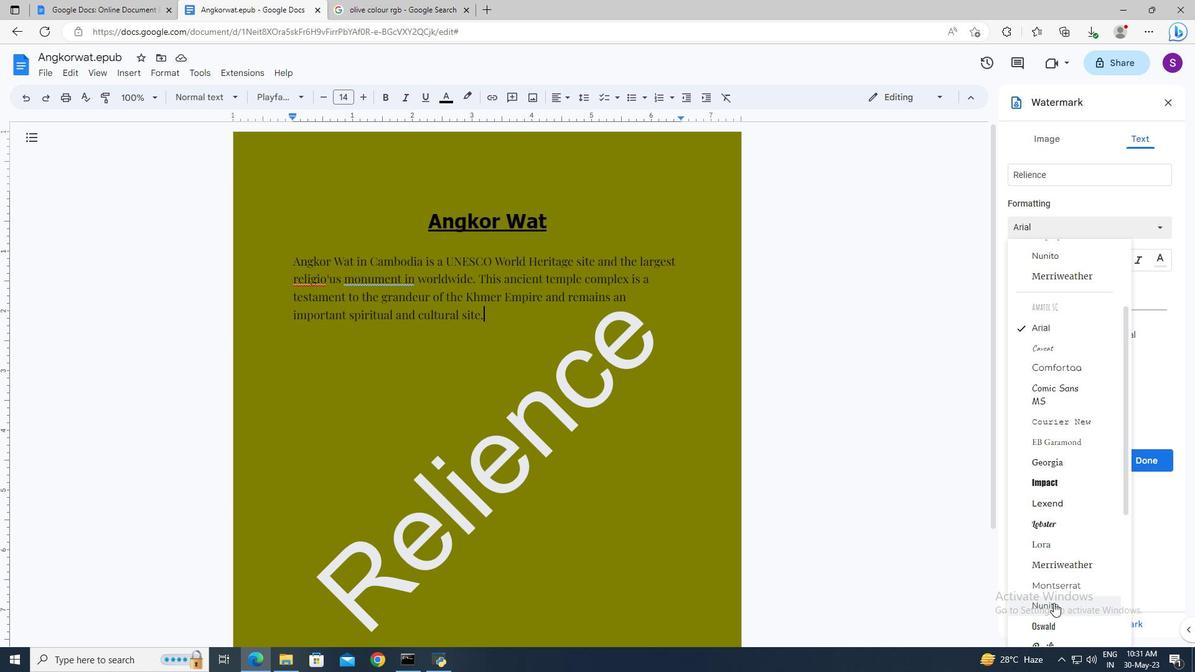 
Action: Mouse moved to (1061, 270)
Screenshot: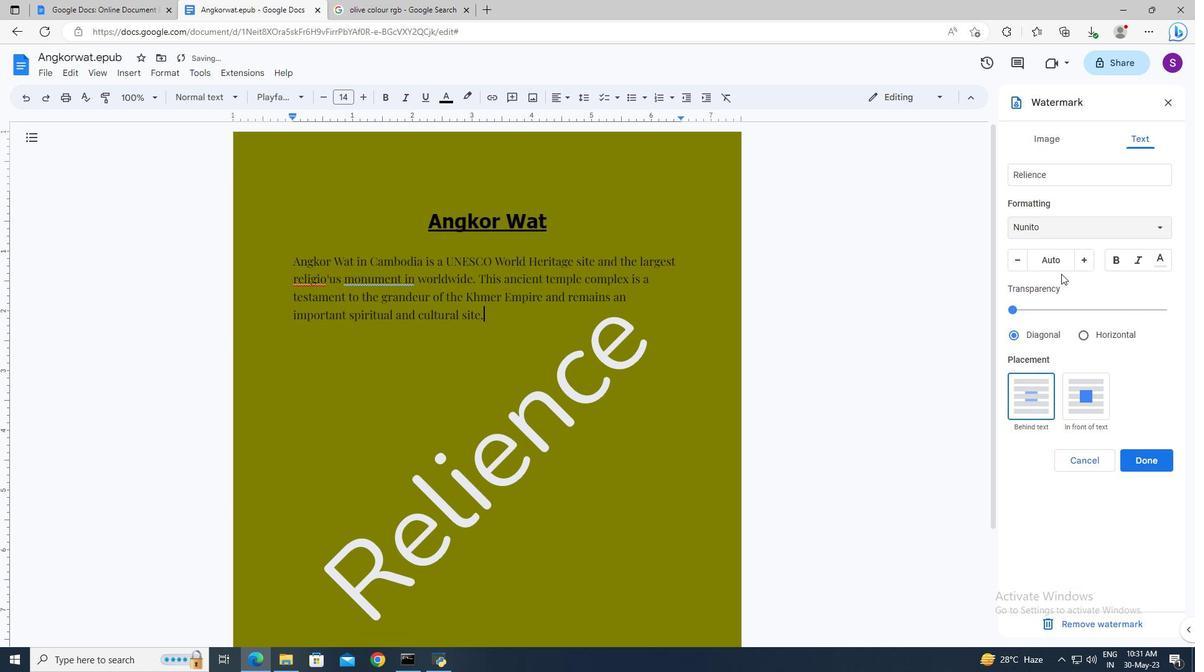 
Action: Mouse pressed left at (1061, 270)
Screenshot: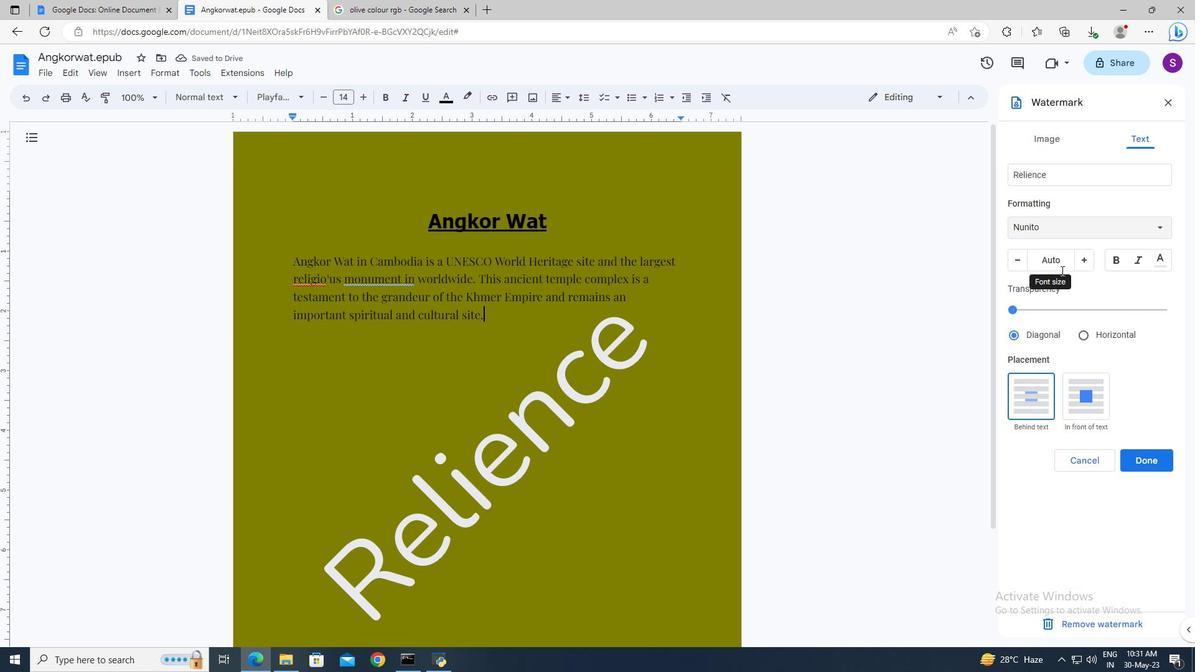 
Action: Key pressed 111<Key.enter>
Screenshot: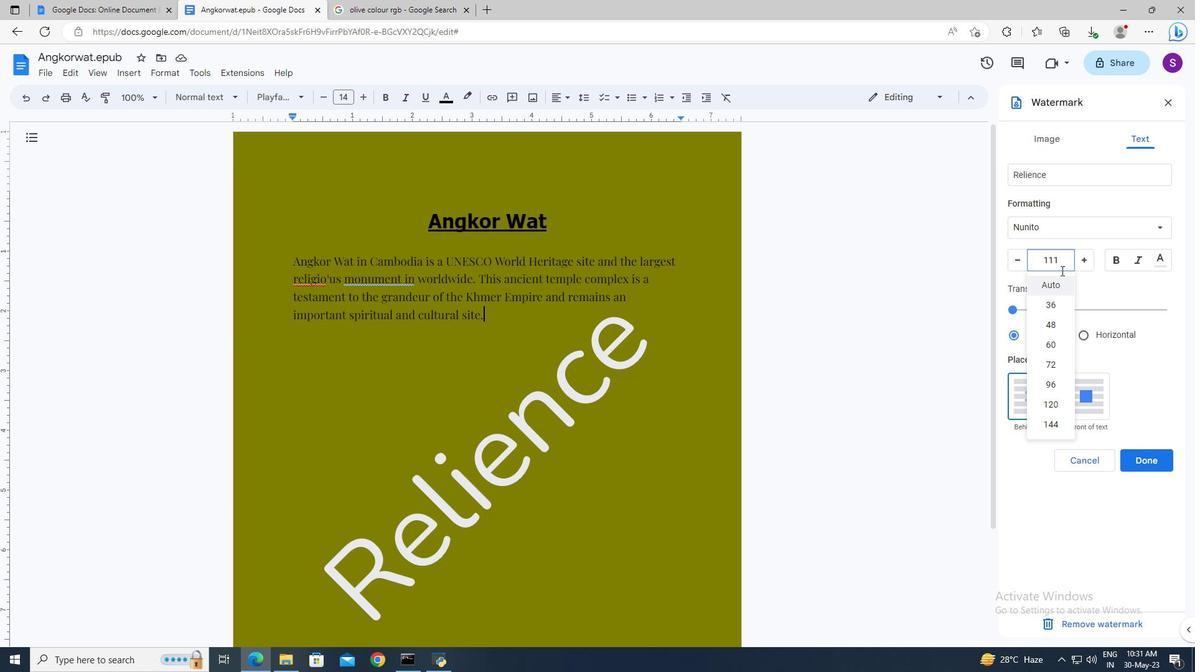 
Action: Mouse moved to (1014, 334)
Screenshot: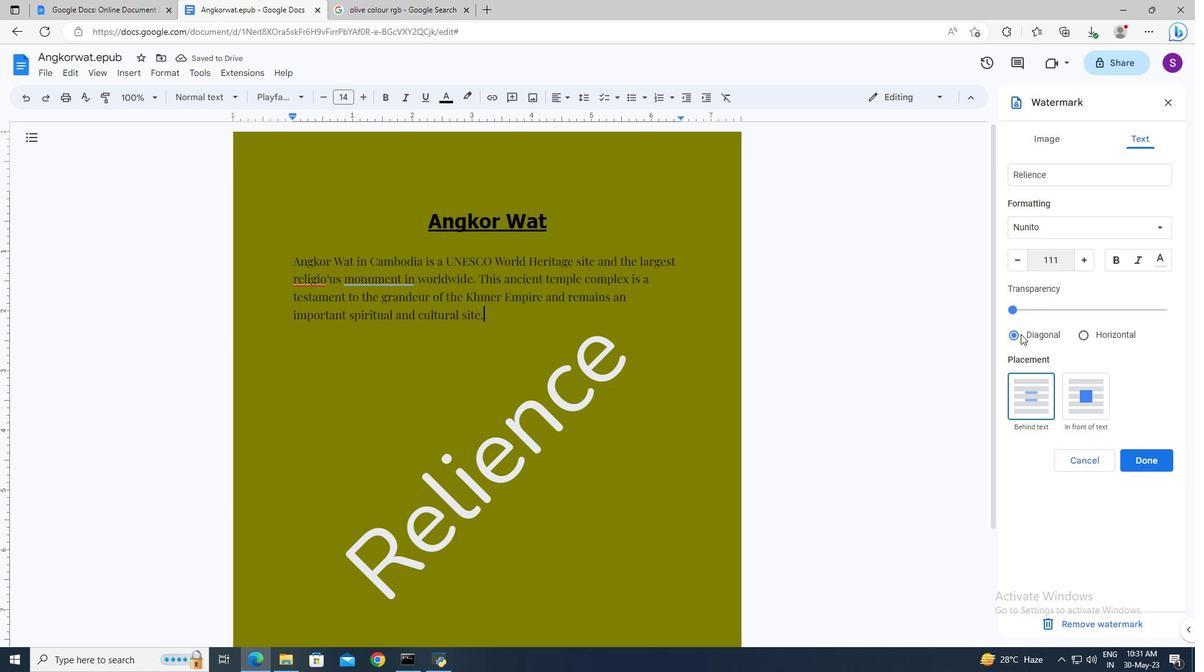 
Action: Mouse pressed left at (1014, 334)
Screenshot: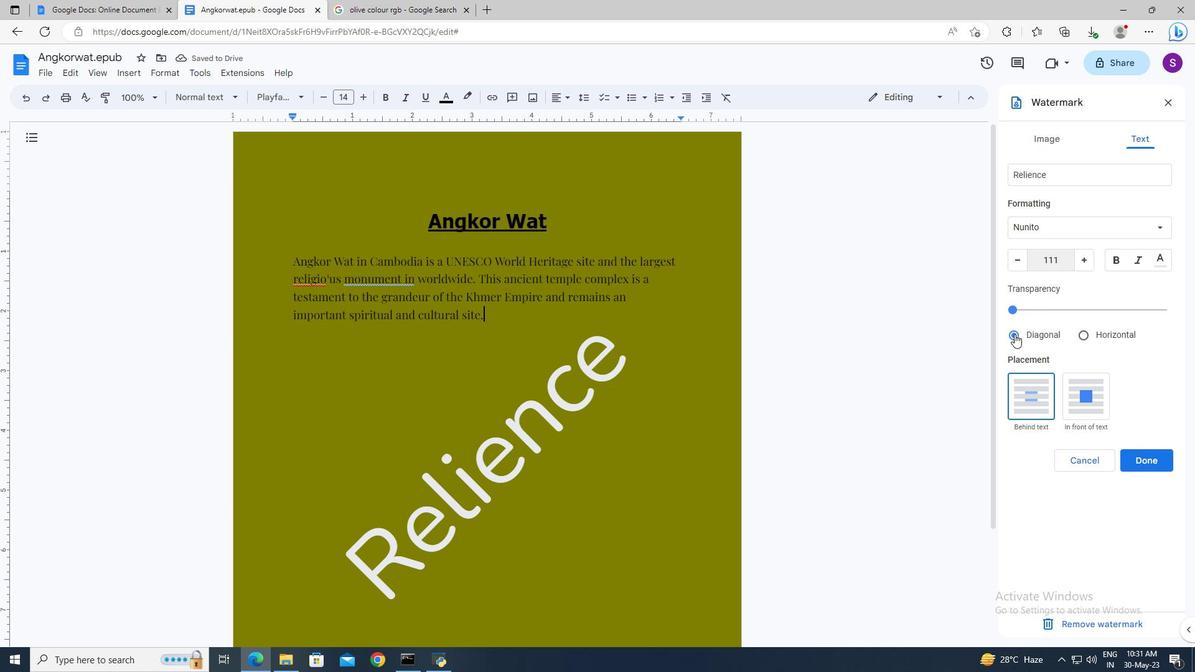 
Action: Mouse moved to (1135, 464)
Screenshot: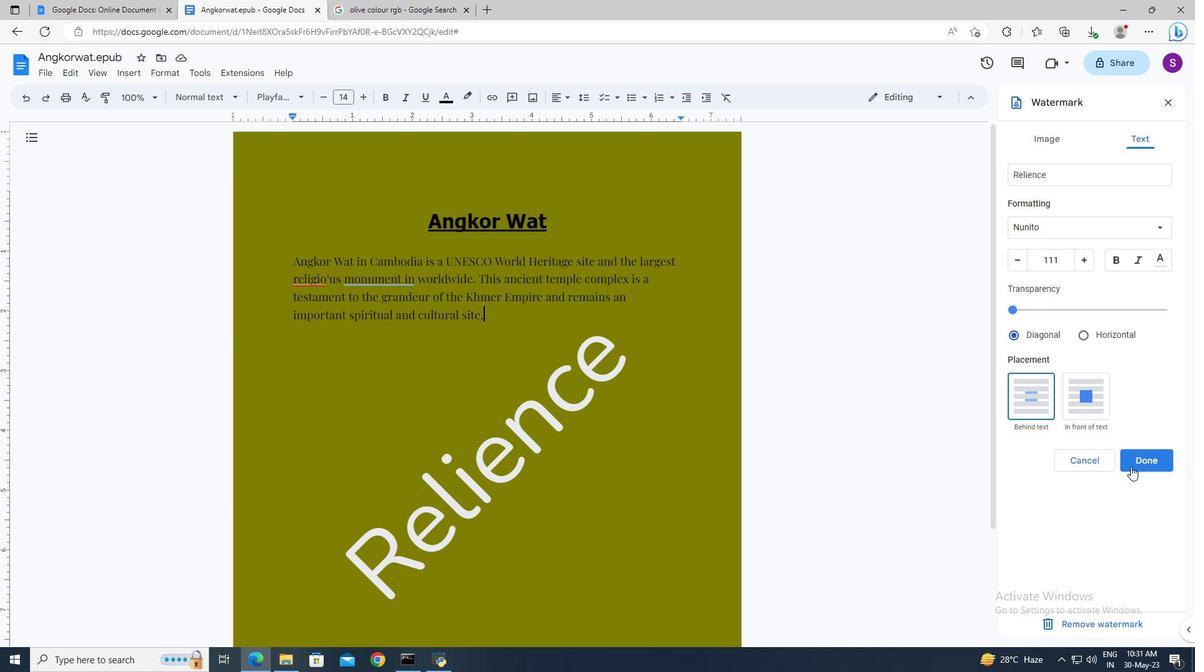 
Action: Mouse pressed left at (1135, 464)
Screenshot: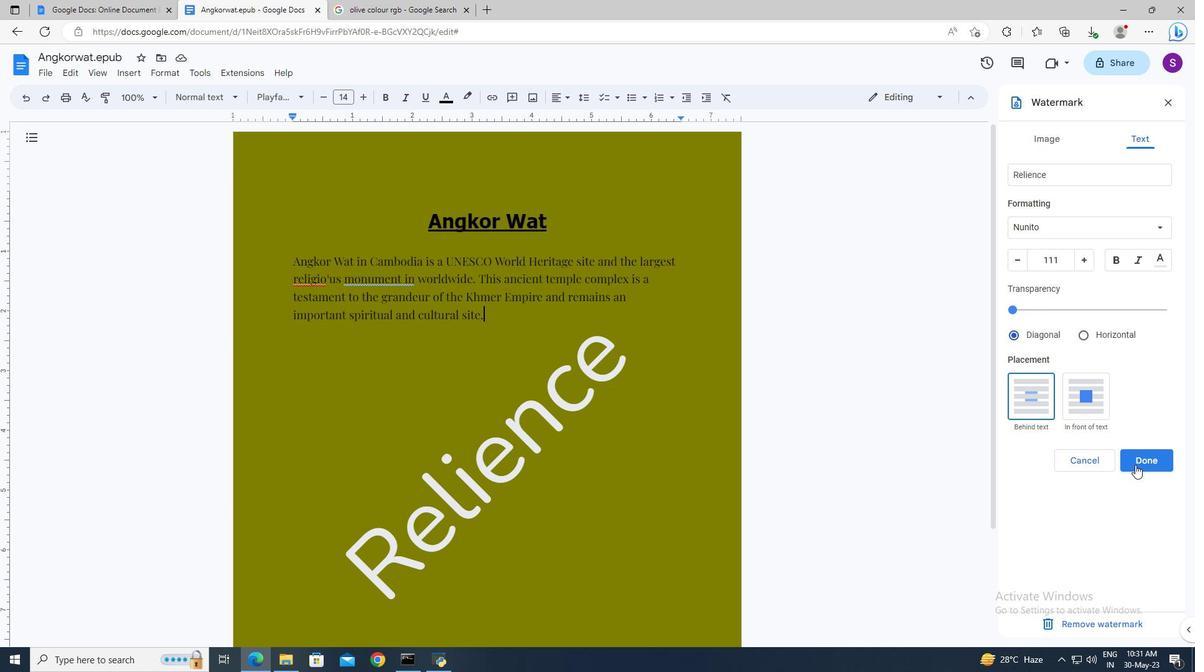 
Action: Mouse moved to (780, 433)
Screenshot: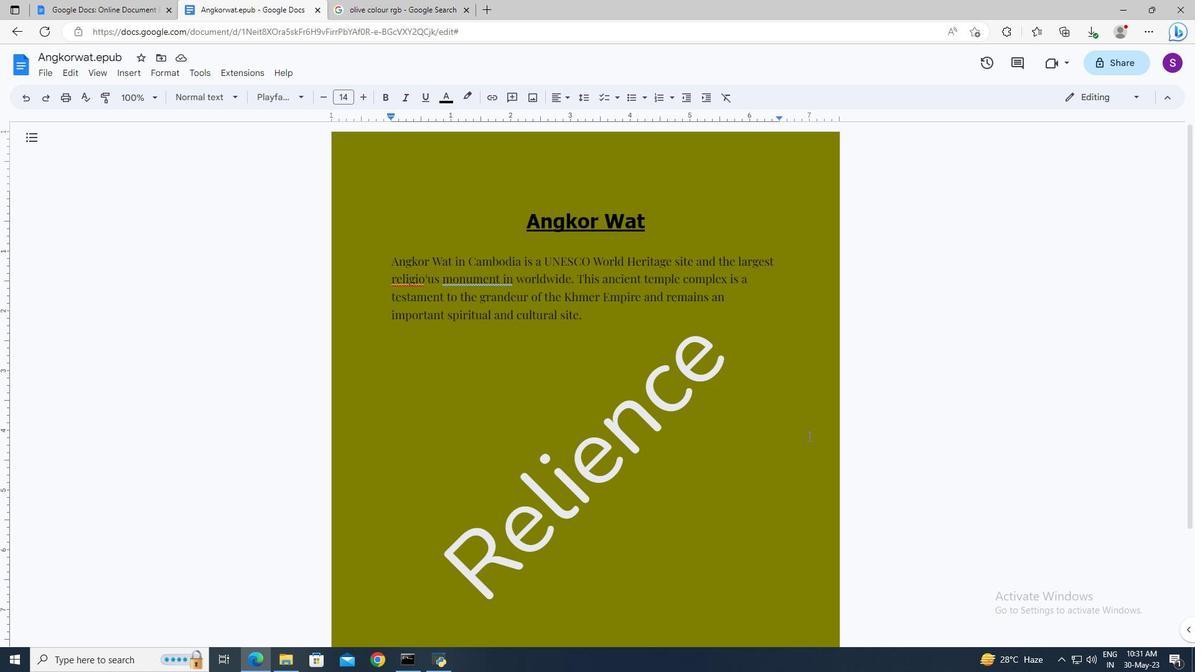 
